 Task: Find a house in Srivardhan, India for 4 guests from 10th to 16th September, with a price range of ₹10,000 to ₹14,000, 4 bedrooms, and amenities including WiFi, free parking, and TV.
Action: Mouse pressed left at (445, 103)
Screenshot: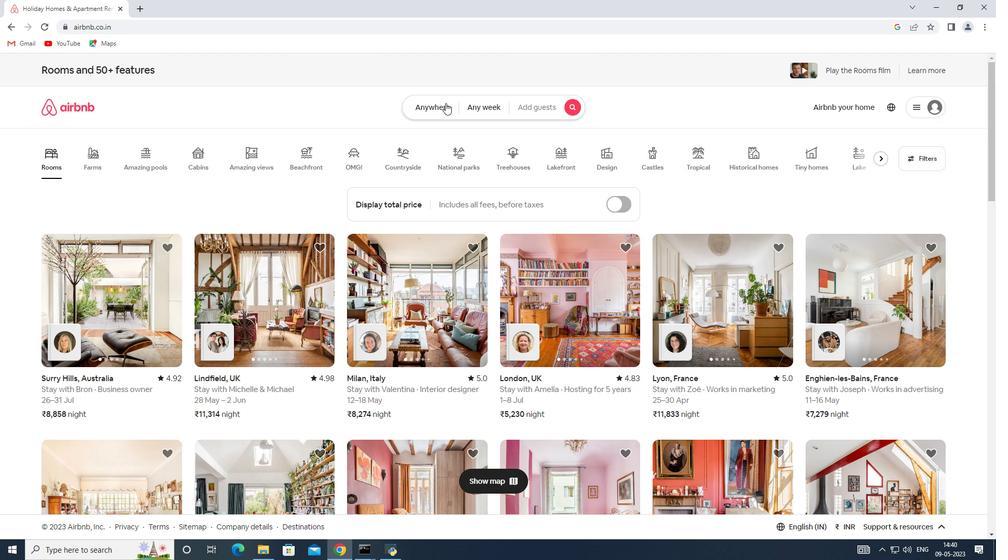 
Action: Mouse moved to (337, 148)
Screenshot: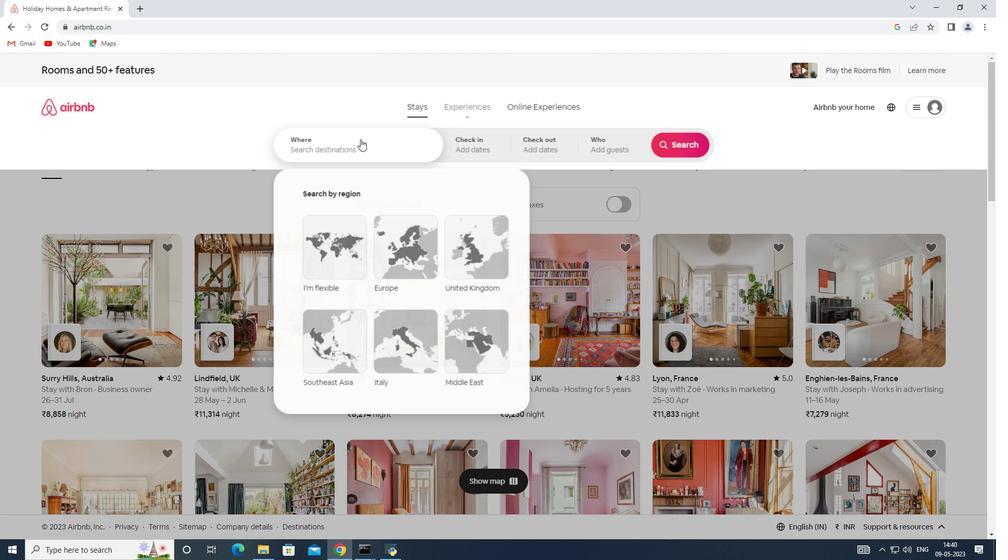 
Action: Mouse pressed left at (337, 148)
Screenshot: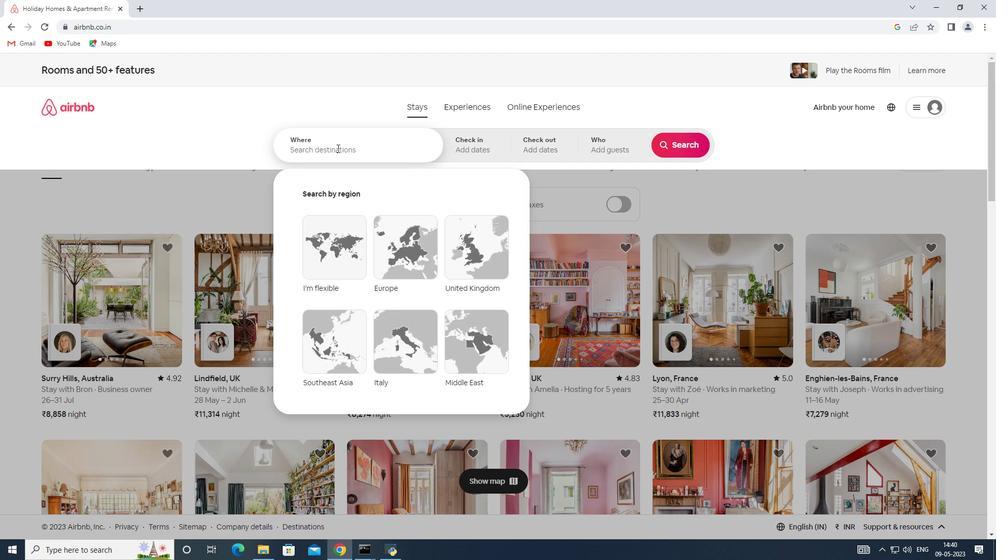 
Action: Key pressed <Key.shift><Key.shift><Key.shift><Key.shift><Key.shift><Key.shift><Key.shift><Key.shift><Key.shift><Key.shift><Key.shift><Key.shift><Key.shift><Key.shift><Key.shift><Key.shift><Key.shift><Key.shift><Key.shift><Key.shift>Srivardhan,<Key.shift>India
Screenshot: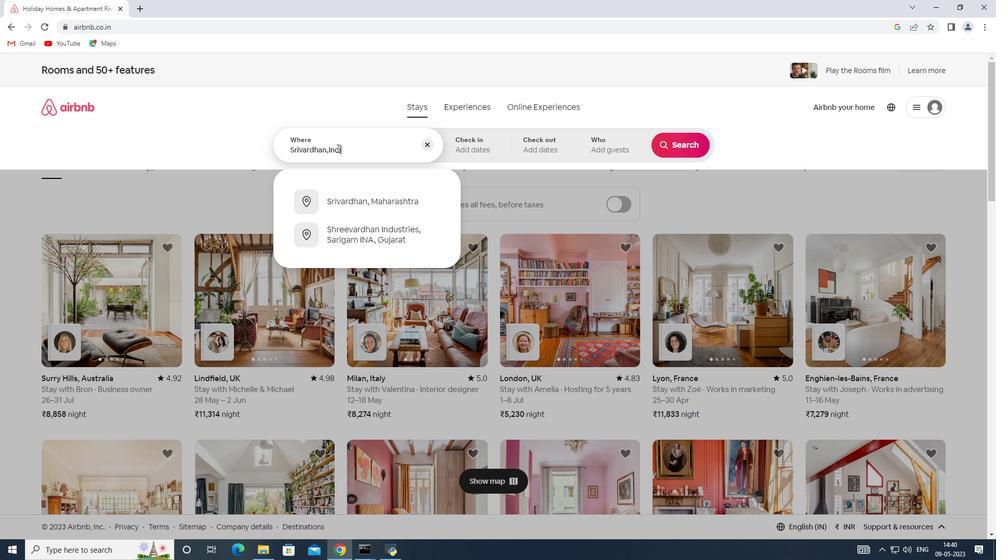 
Action: Mouse moved to (482, 151)
Screenshot: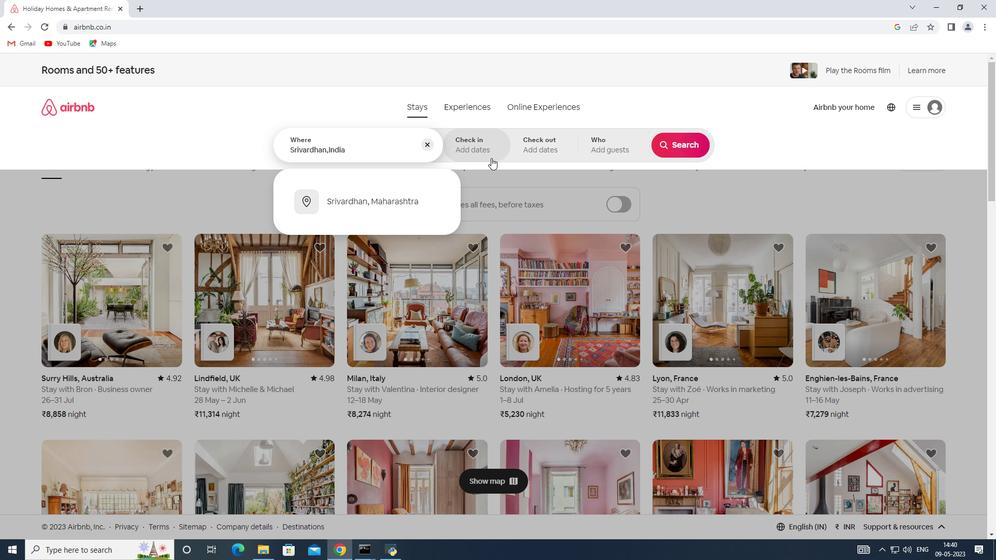 
Action: Mouse pressed left at (482, 151)
Screenshot: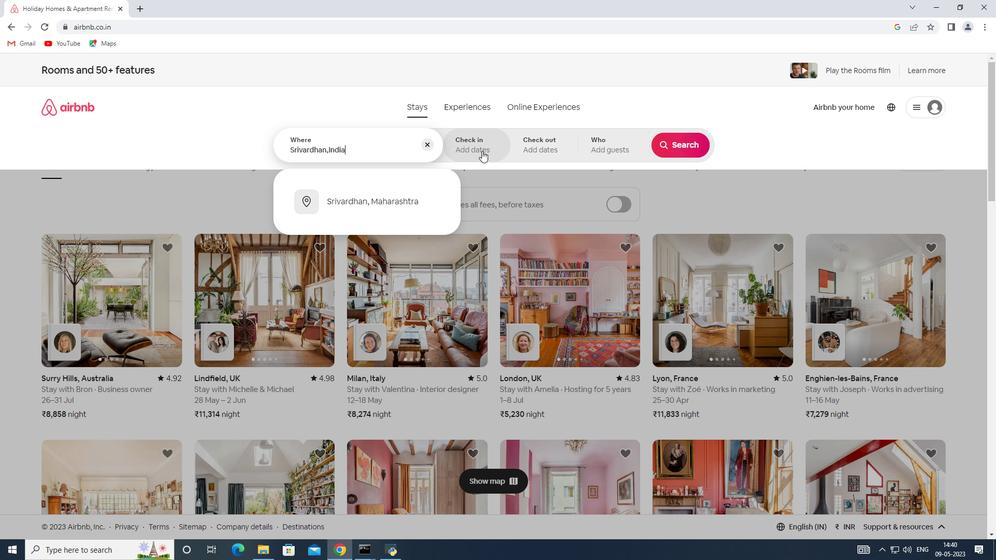 
Action: Mouse moved to (676, 227)
Screenshot: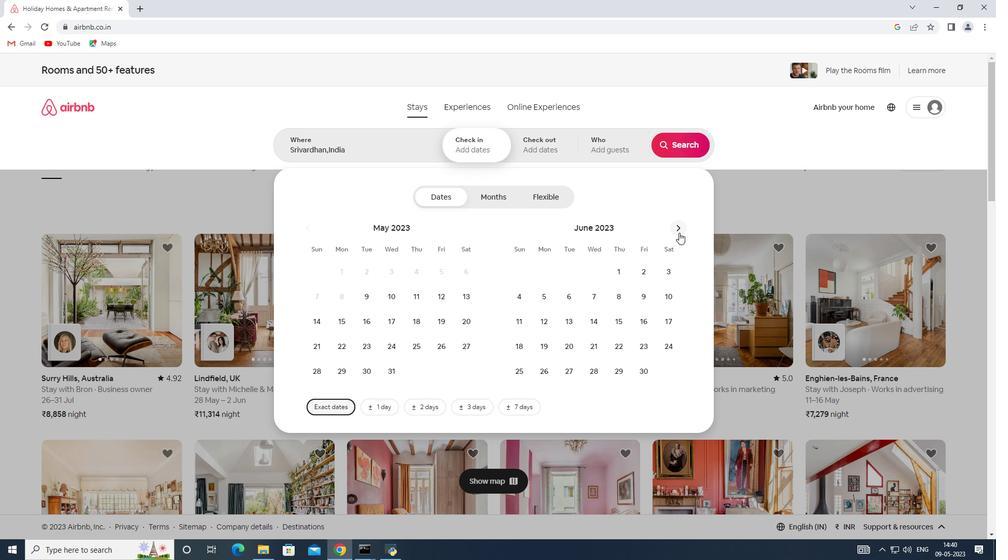 
Action: Mouse pressed left at (676, 227)
Screenshot: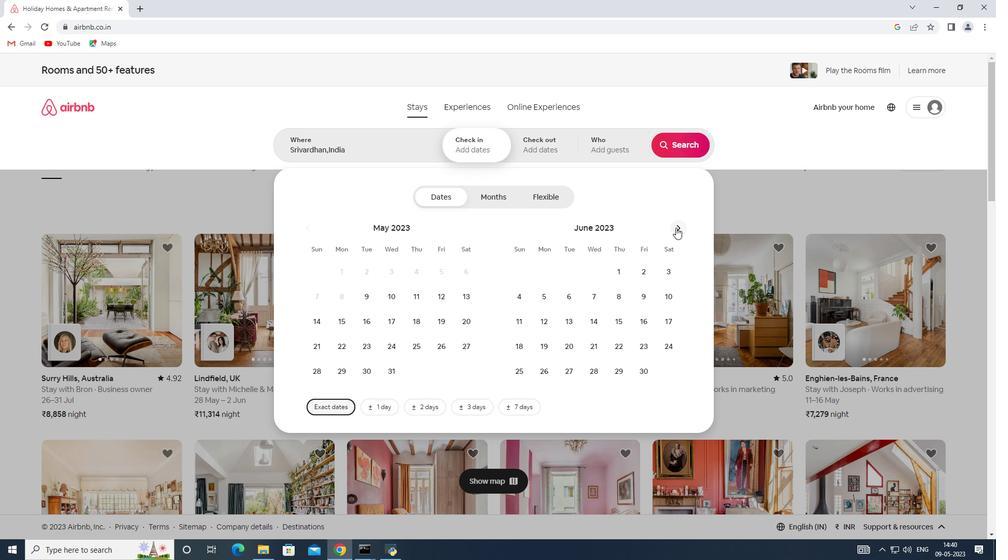 
Action: Mouse pressed left at (676, 227)
Screenshot: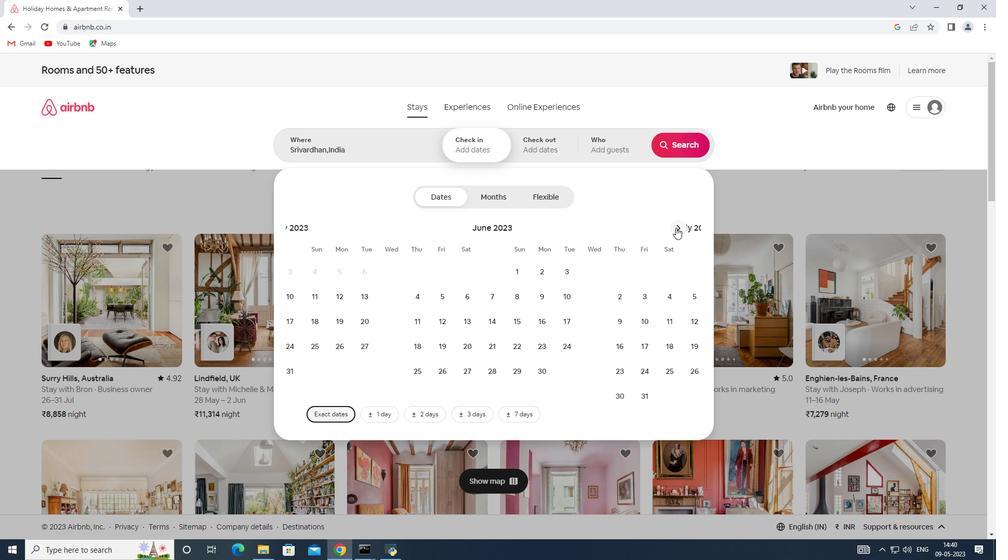 
Action: Mouse pressed left at (676, 227)
Screenshot: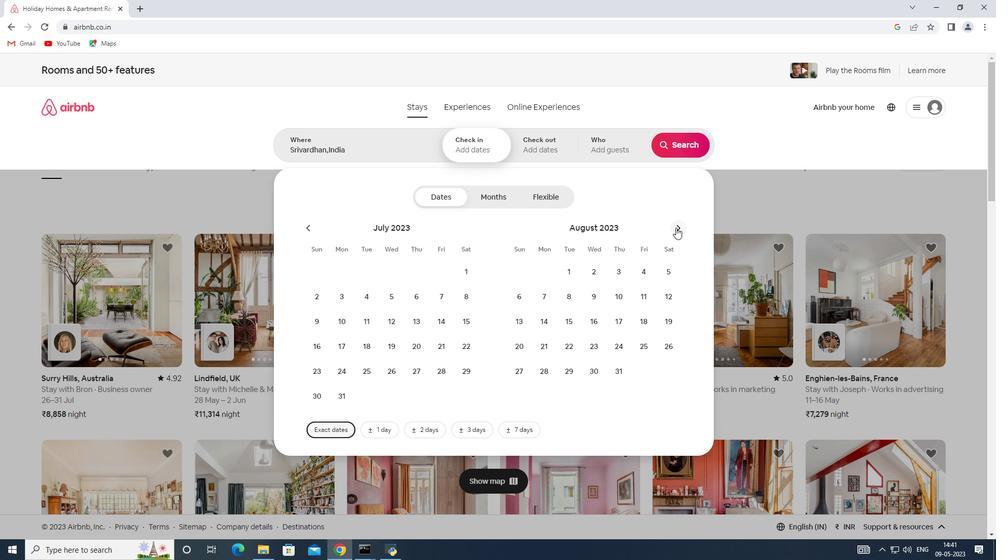 
Action: Mouse moved to (524, 322)
Screenshot: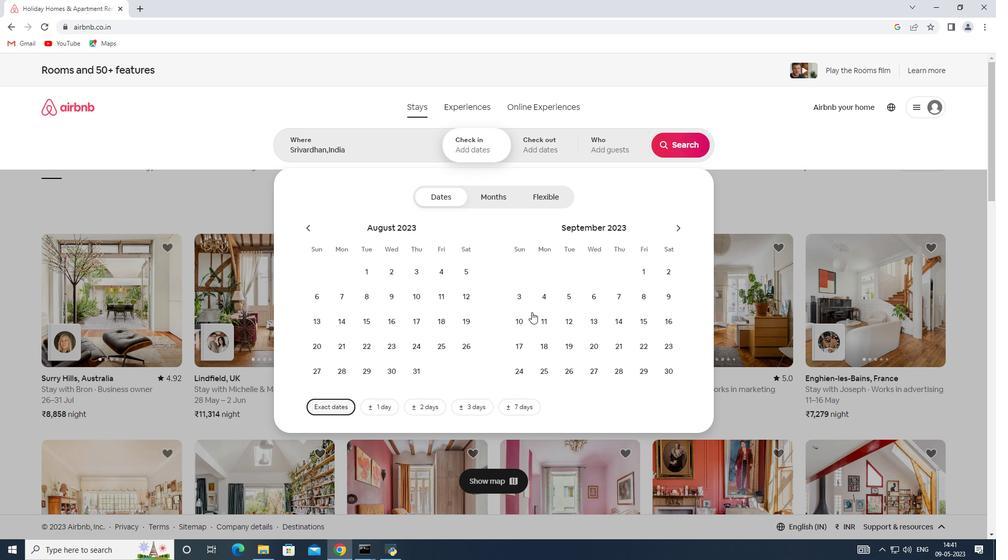 
Action: Mouse pressed left at (524, 322)
Screenshot: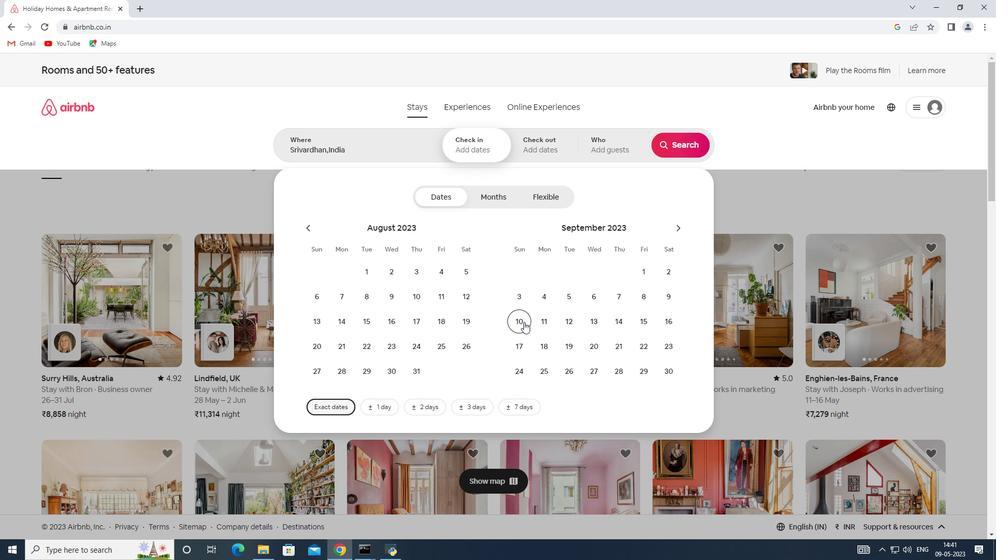 
Action: Mouse moved to (673, 321)
Screenshot: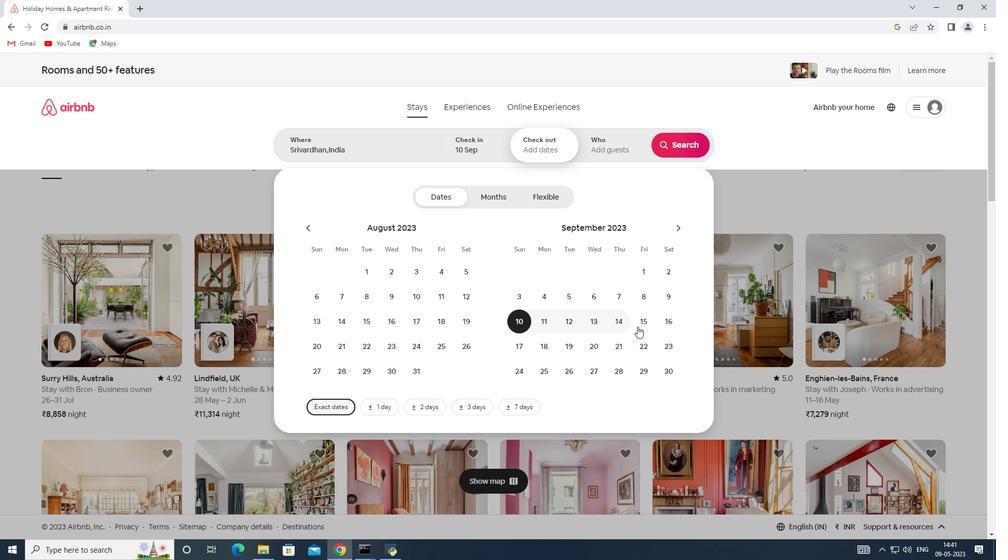 
Action: Mouse pressed left at (673, 321)
Screenshot: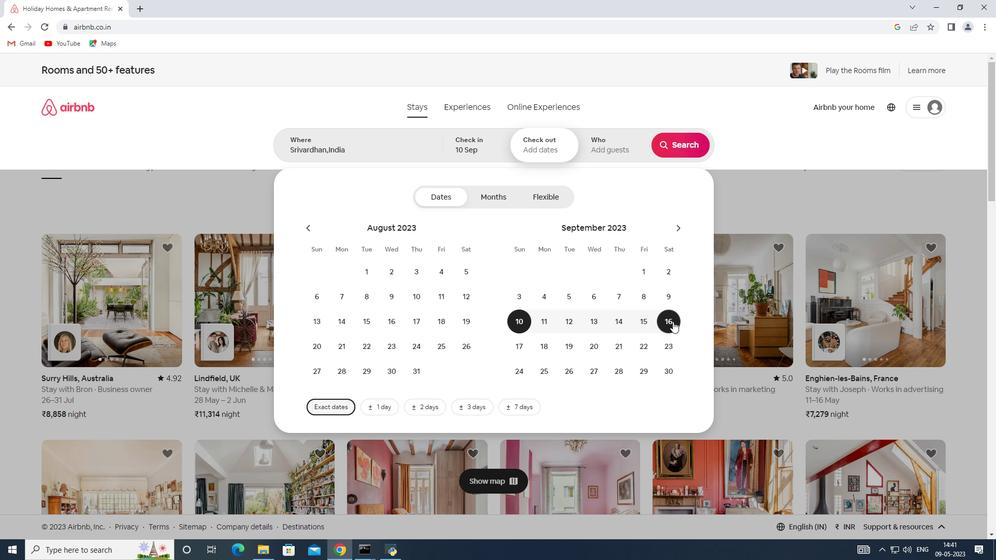 
Action: Mouse moved to (627, 154)
Screenshot: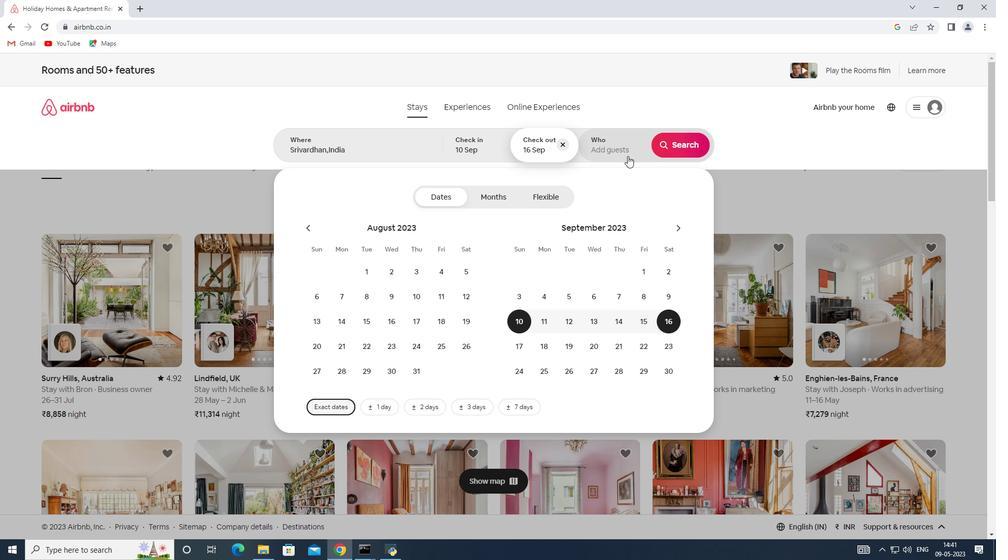 
Action: Mouse pressed left at (627, 154)
Screenshot: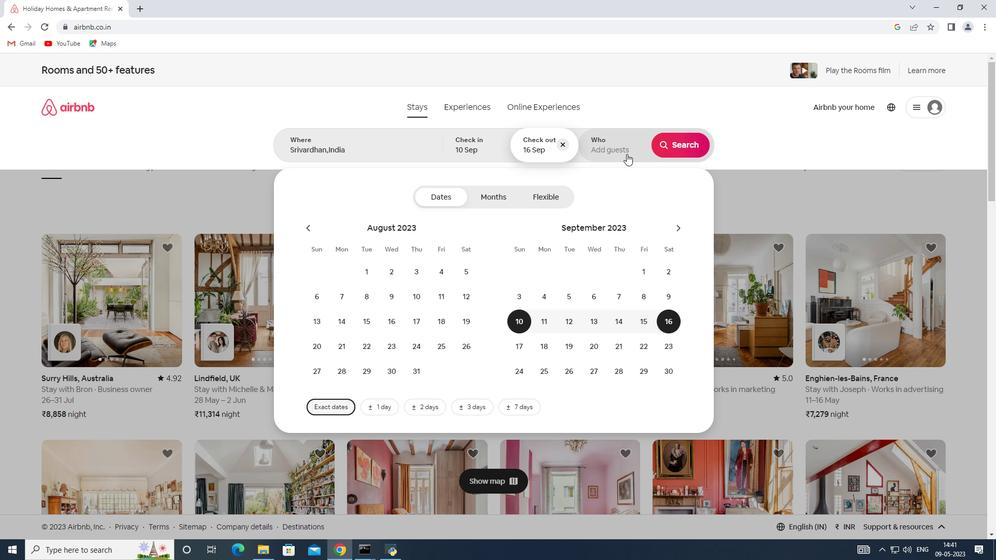 
Action: Mouse moved to (687, 202)
Screenshot: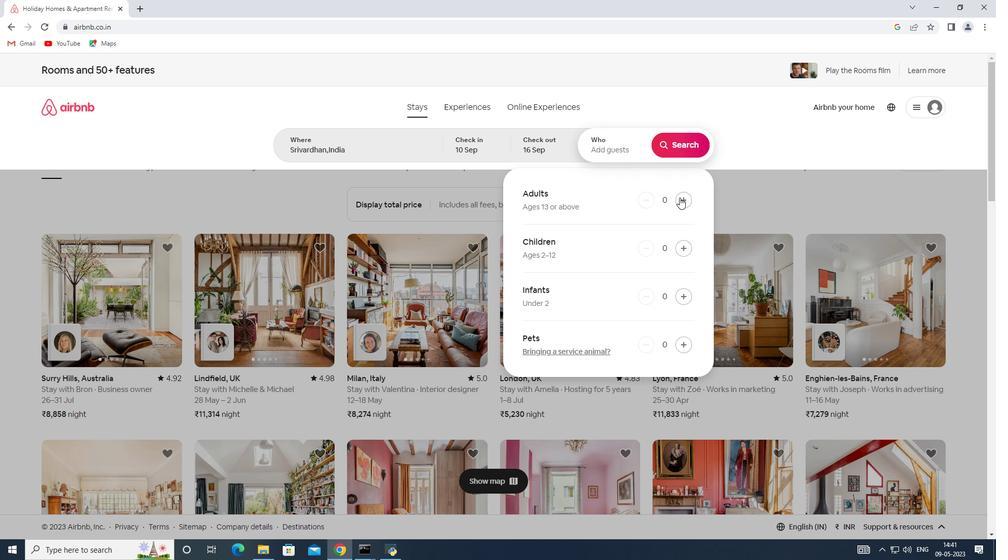 
Action: Mouse pressed left at (687, 202)
Screenshot: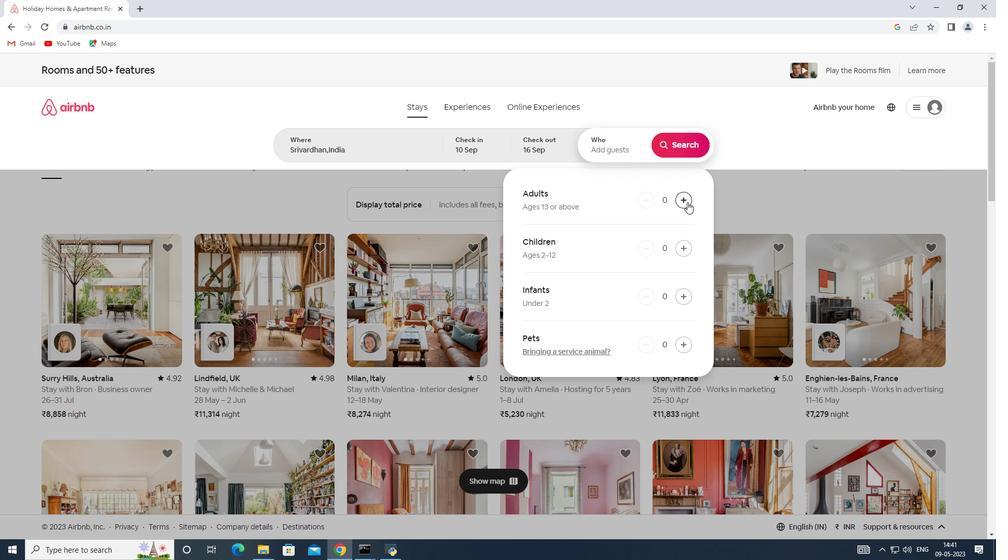 
Action: Mouse pressed left at (687, 202)
Screenshot: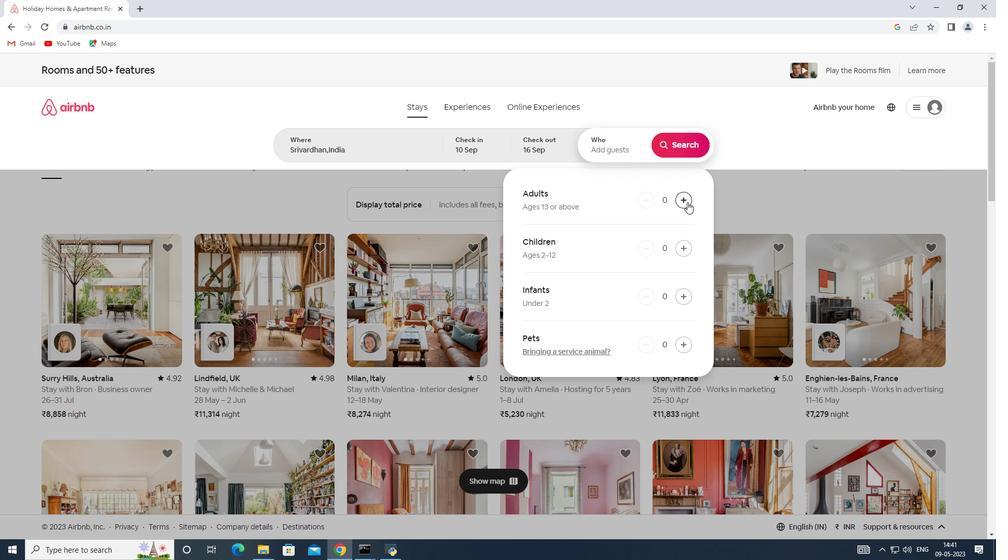 
Action: Mouse pressed left at (687, 202)
Screenshot: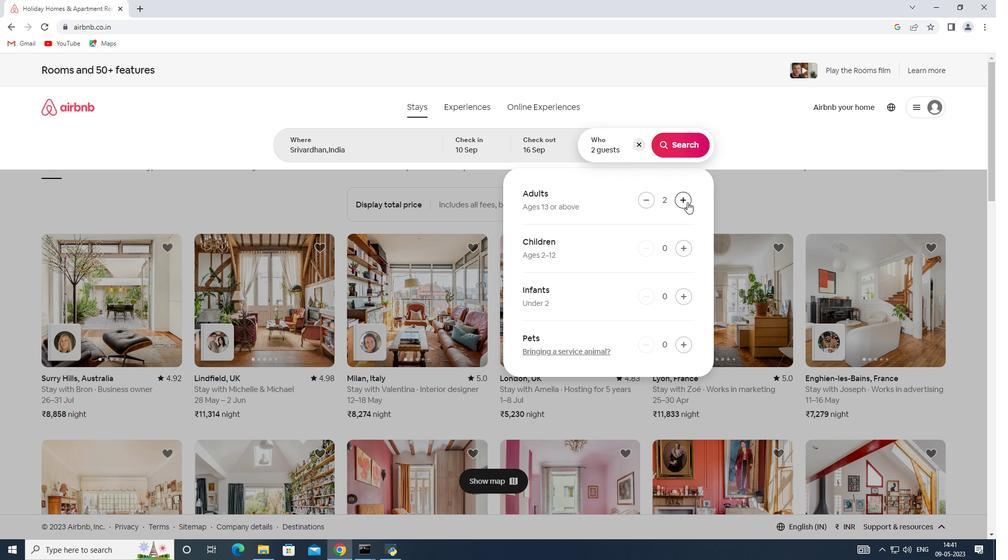 
Action: Mouse pressed left at (687, 202)
Screenshot: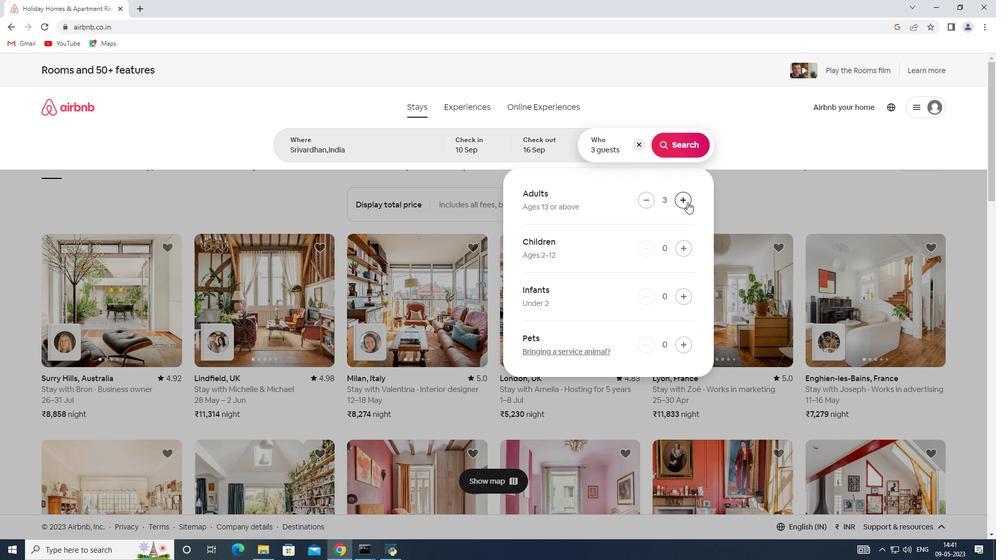 
Action: Mouse moved to (686, 144)
Screenshot: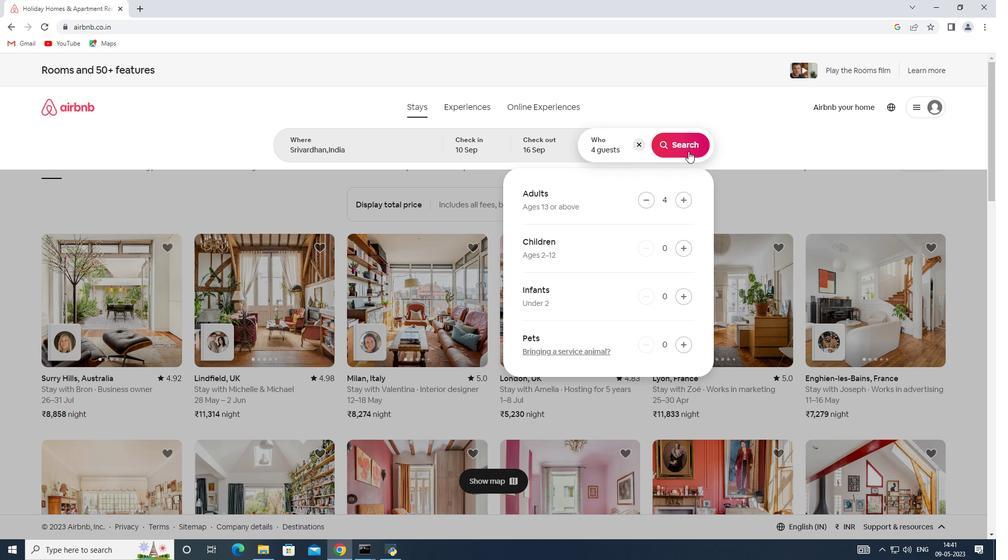 
Action: Mouse pressed left at (686, 144)
Screenshot: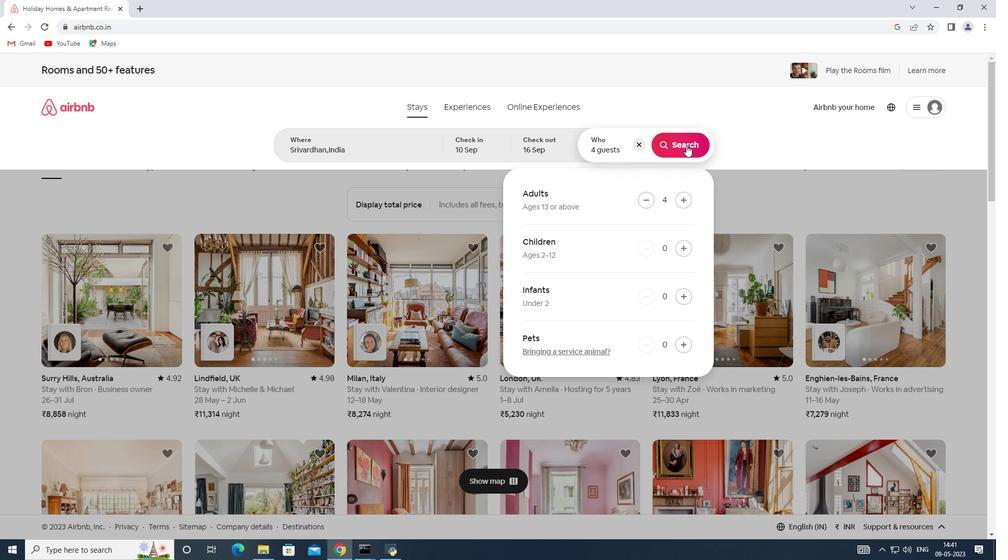 
Action: Mouse moved to (958, 124)
Screenshot: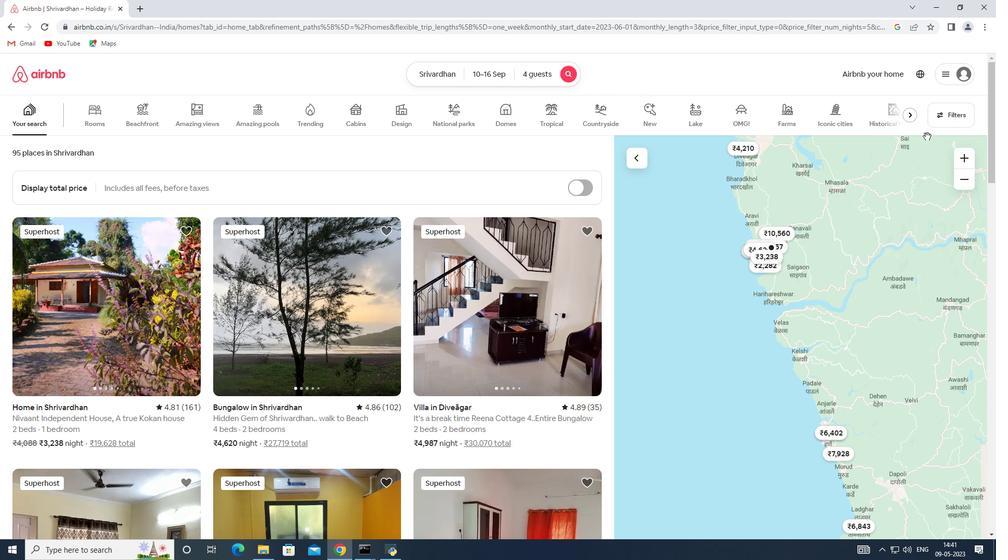 
Action: Mouse pressed left at (958, 124)
Screenshot: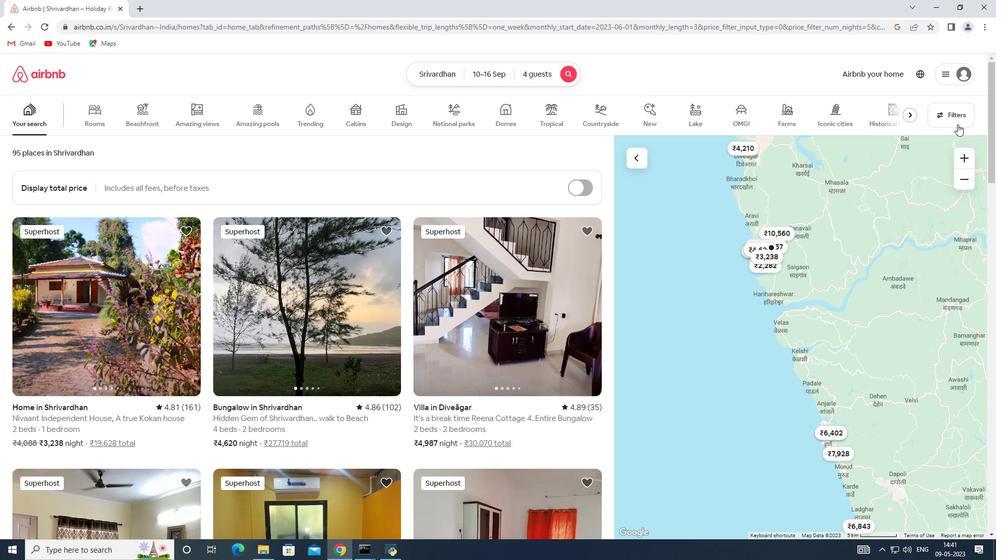 
Action: Mouse moved to (368, 370)
Screenshot: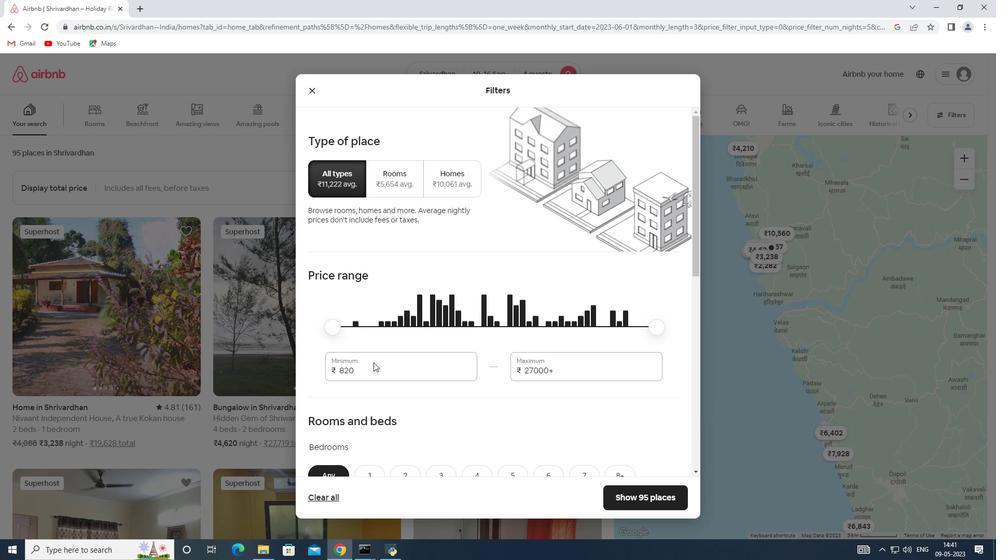 
Action: Mouse pressed left at (368, 370)
Screenshot: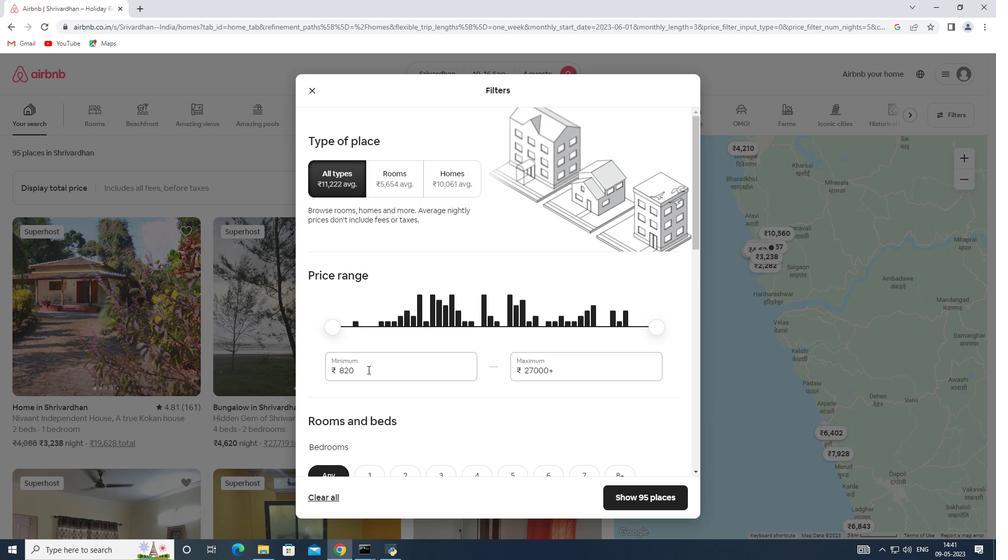 
Action: Mouse moved to (327, 371)
Screenshot: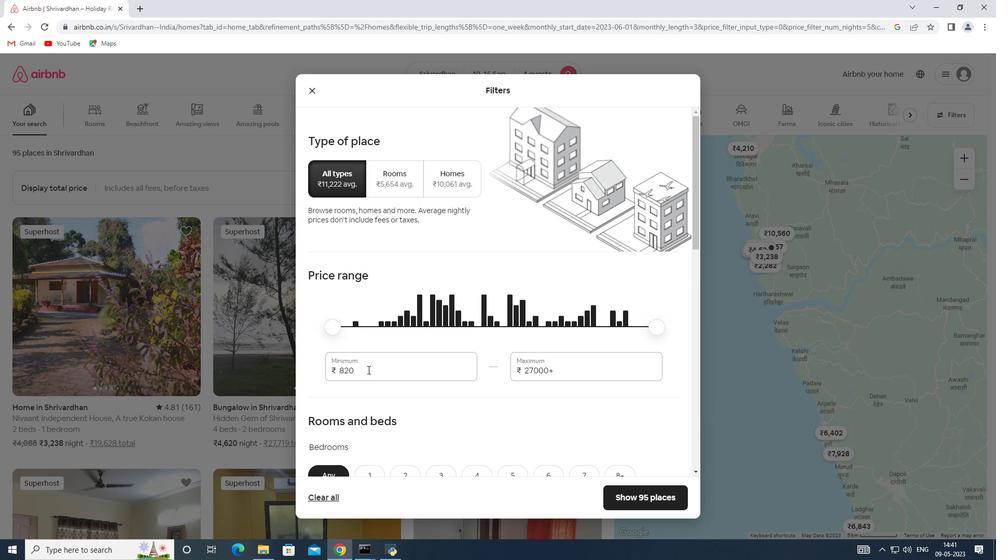 
Action: Key pressed 10000
Screenshot: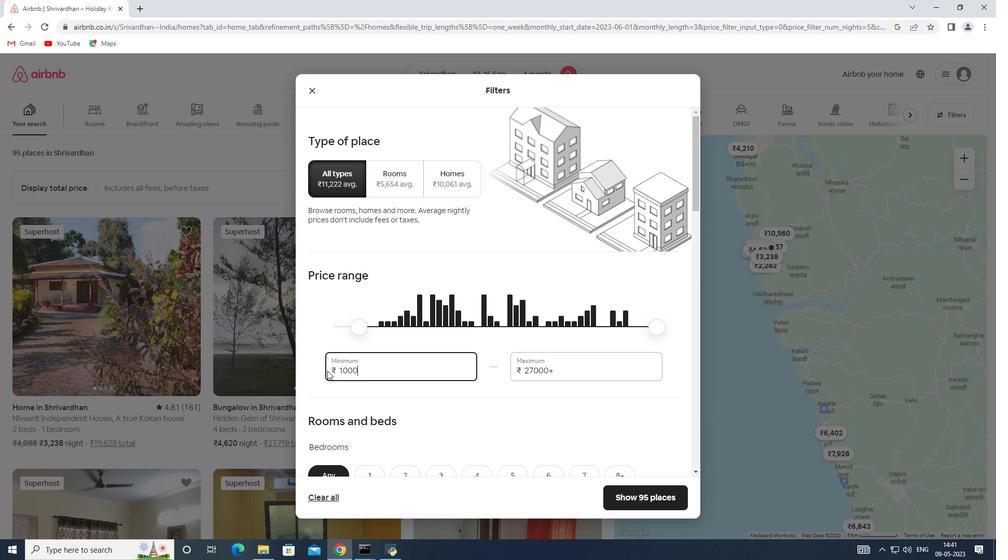 
Action: Mouse moved to (559, 366)
Screenshot: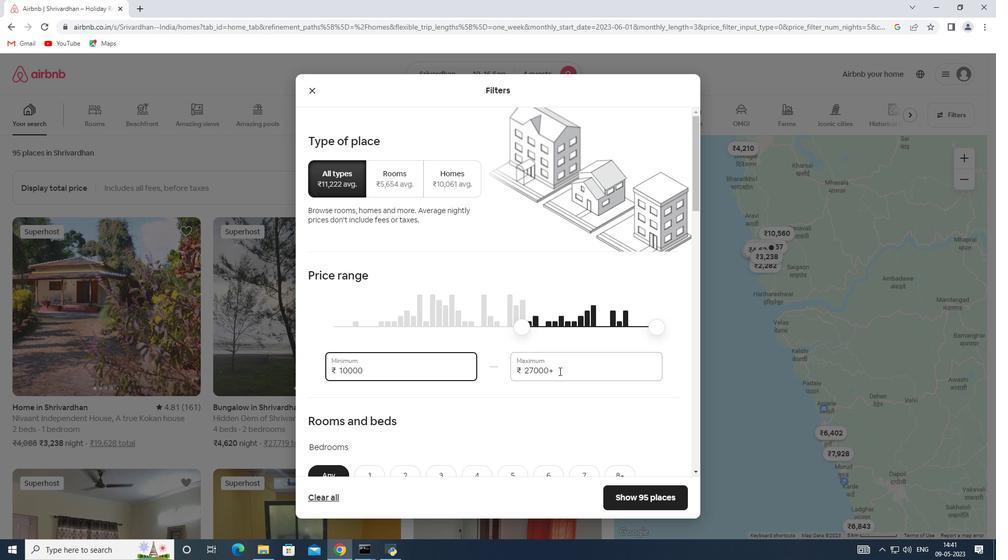 
Action: Mouse pressed left at (559, 366)
Screenshot: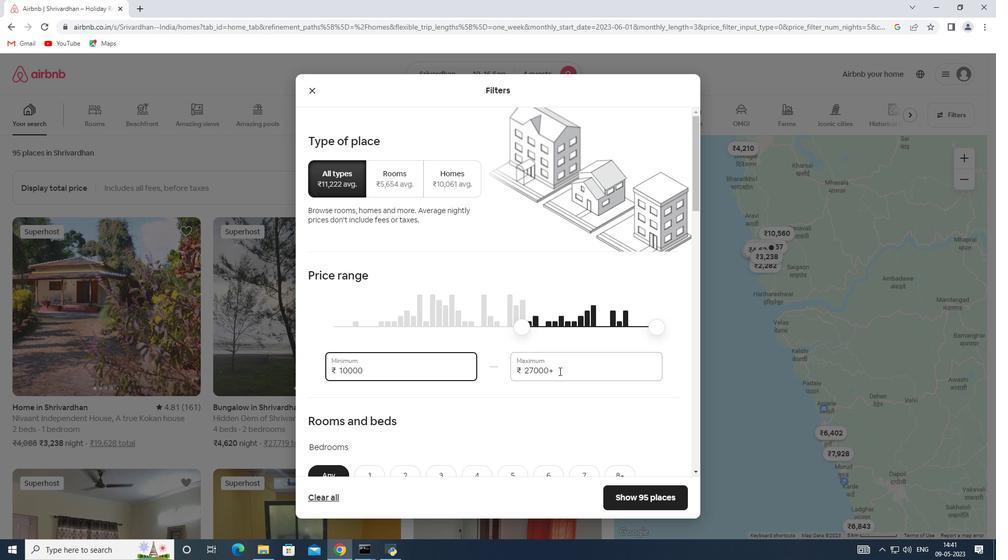 
Action: Mouse moved to (480, 367)
Screenshot: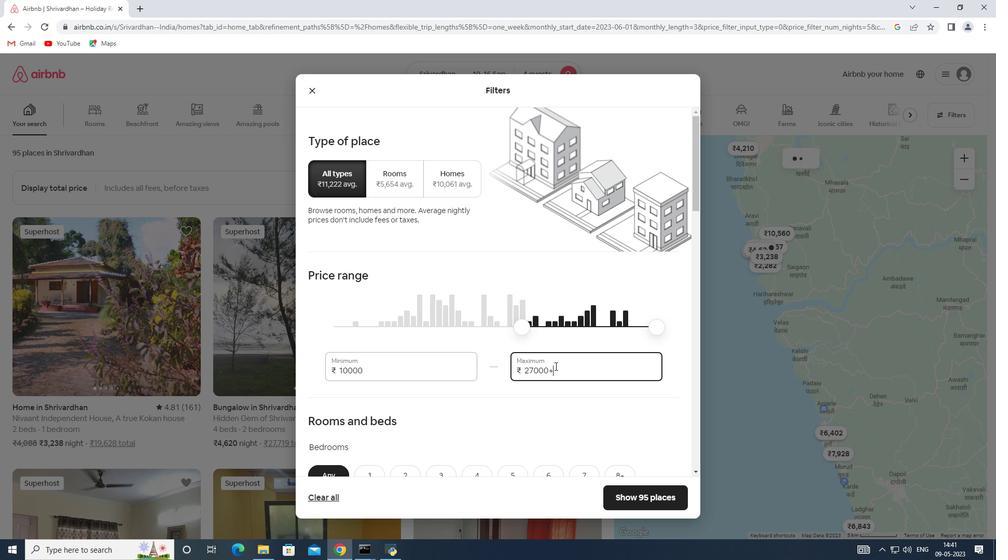 
Action: Key pressed 14000
Screenshot: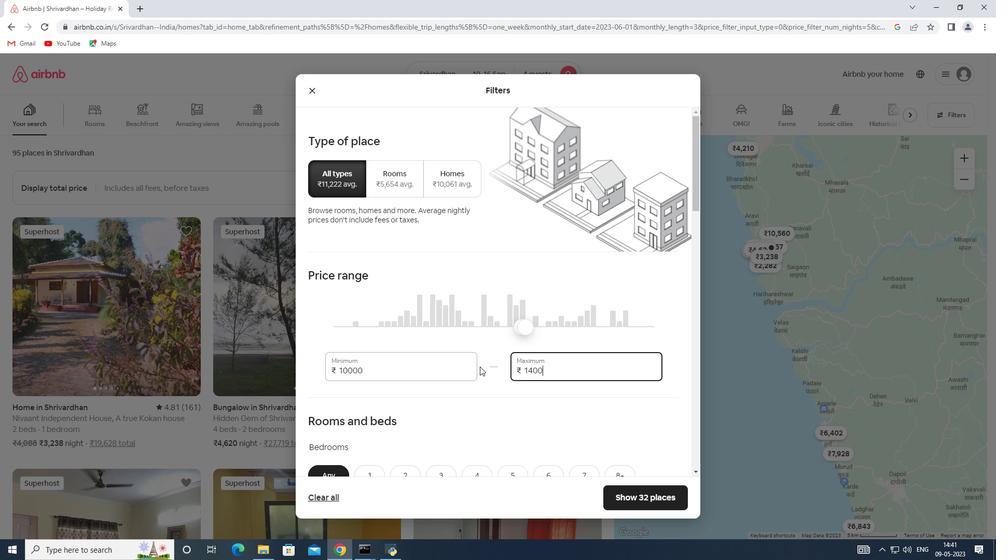 
Action: Mouse moved to (479, 367)
Screenshot: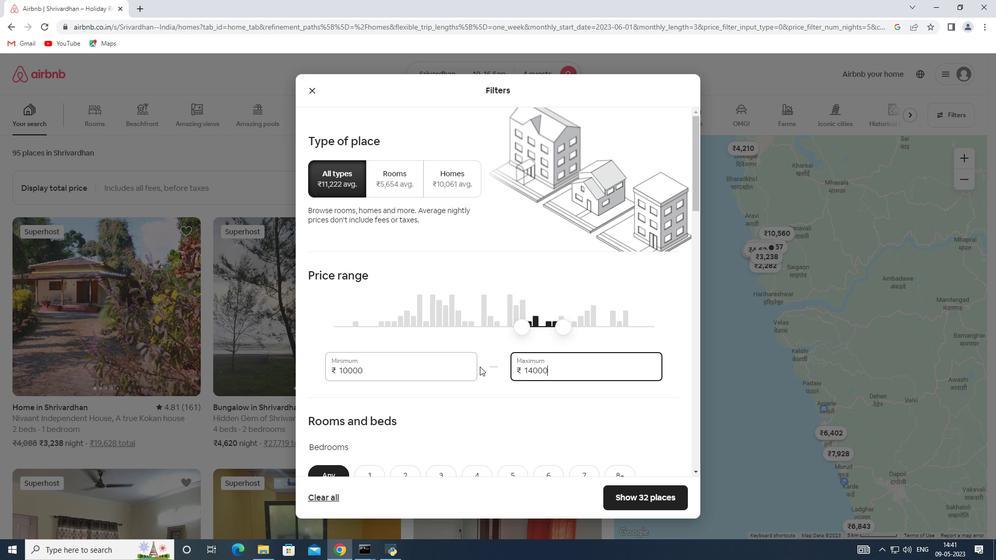 
Action: Mouse scrolled (479, 366) with delta (0, 0)
Screenshot: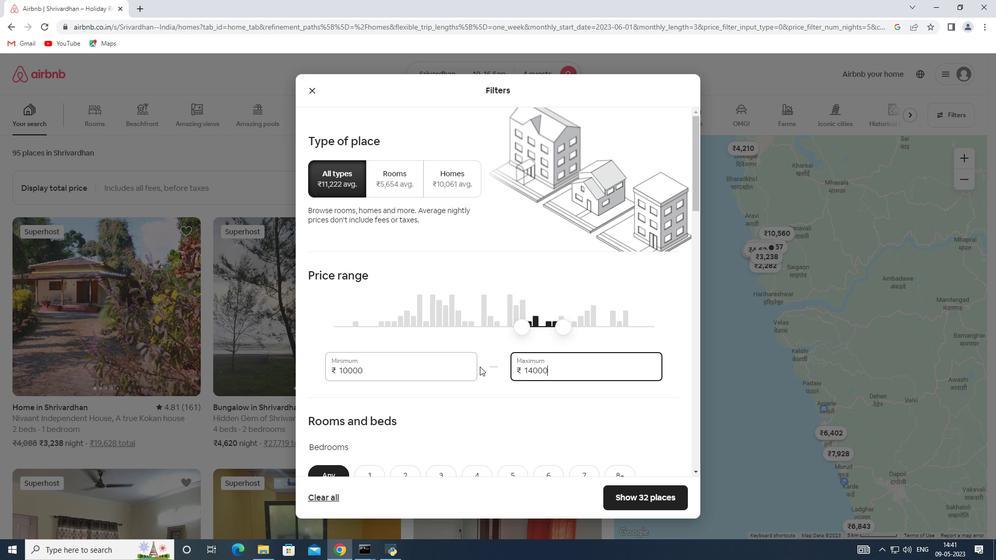 
Action: Mouse moved to (479, 367)
Screenshot: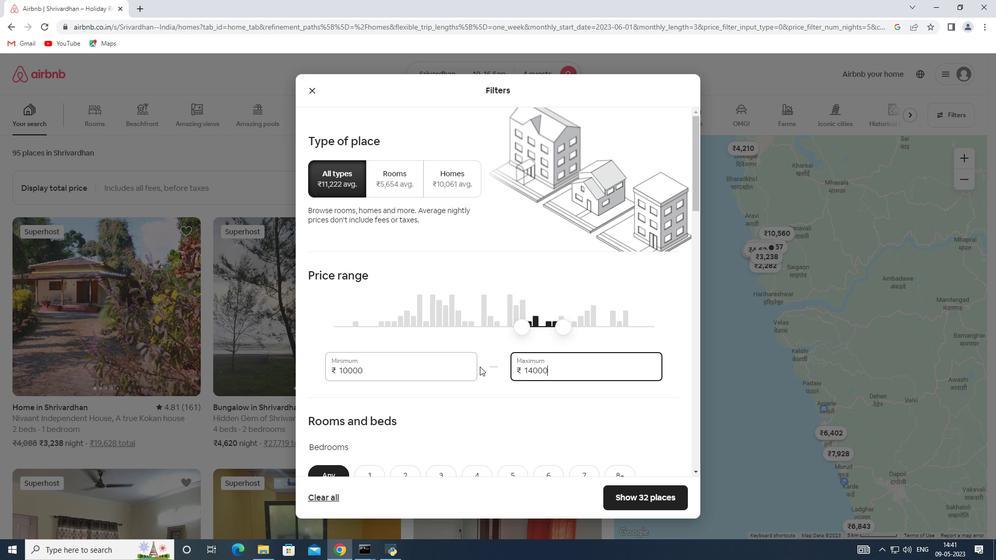 
Action: Mouse scrolled (479, 366) with delta (0, 0)
Screenshot: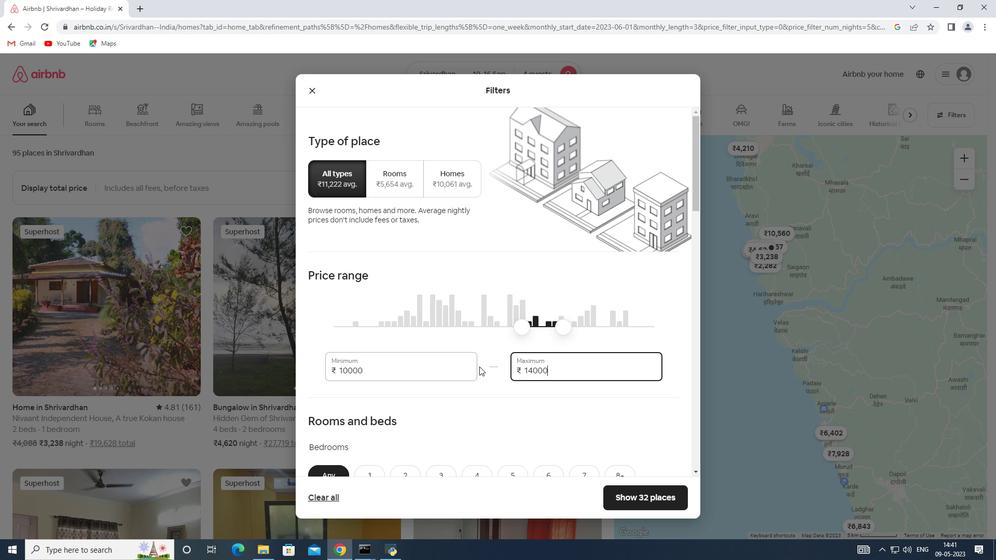 
Action: Mouse moved to (487, 362)
Screenshot: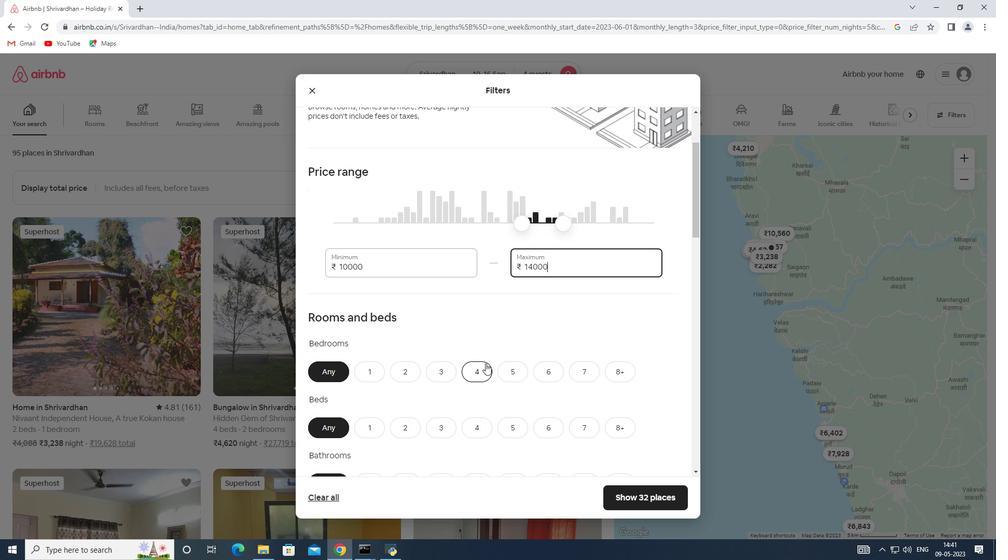 
Action: Mouse pressed left at (487, 362)
Screenshot: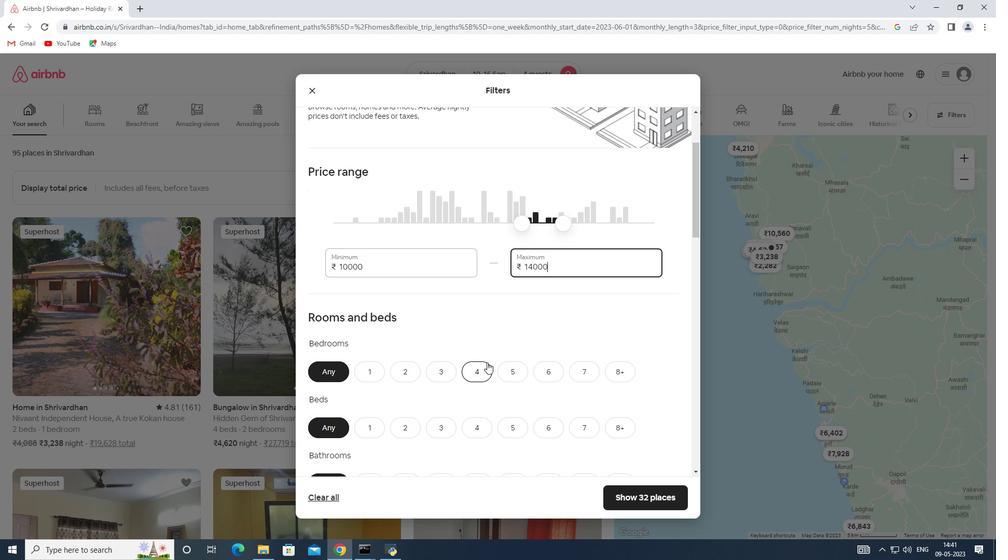 
Action: Mouse moved to (477, 411)
Screenshot: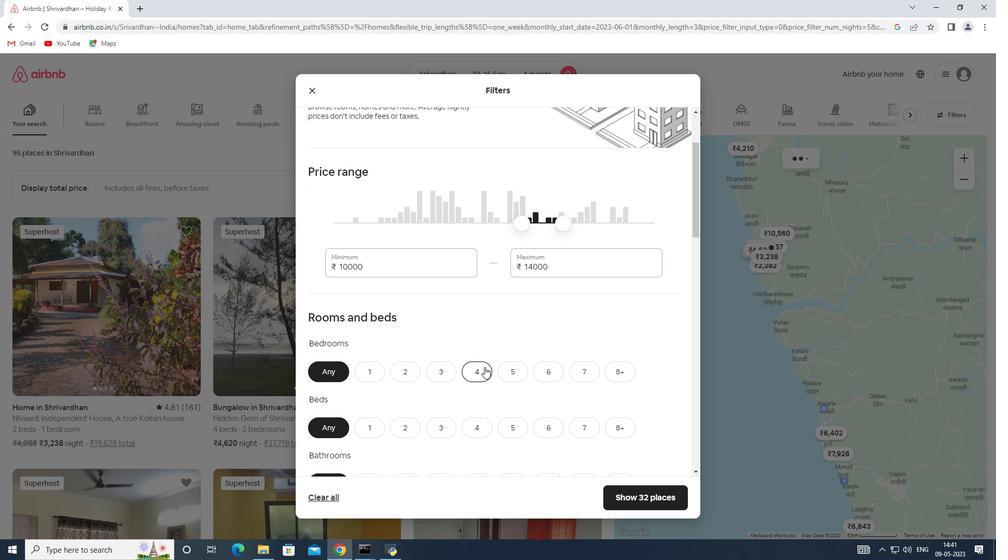 
Action: Mouse scrolled (477, 410) with delta (0, 0)
Screenshot: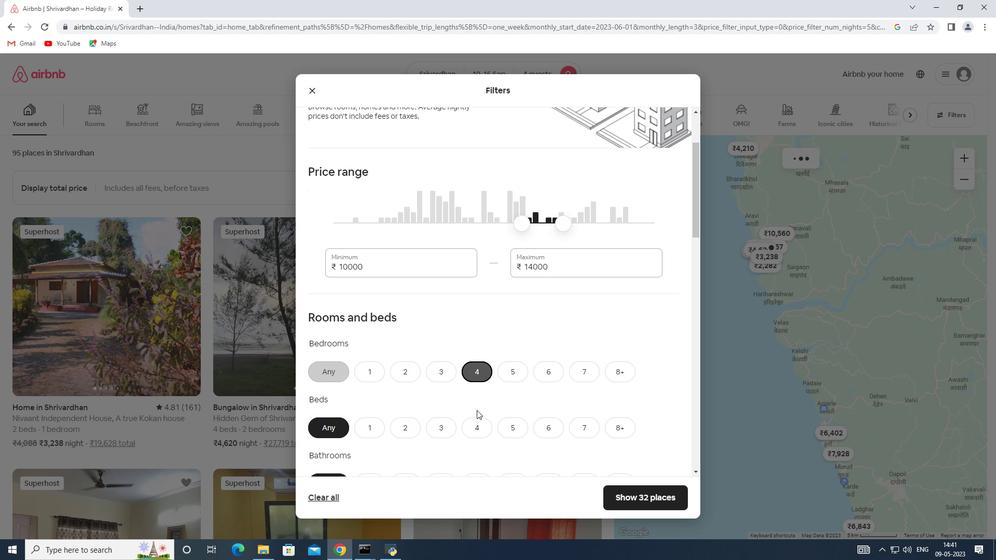 
Action: Mouse moved to (473, 371)
Screenshot: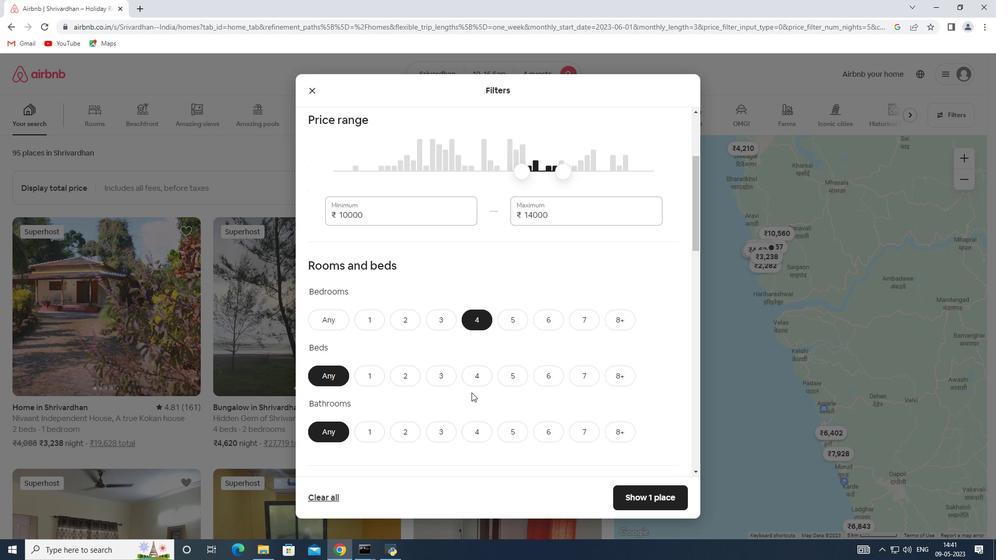
Action: Mouse pressed left at (473, 371)
Screenshot: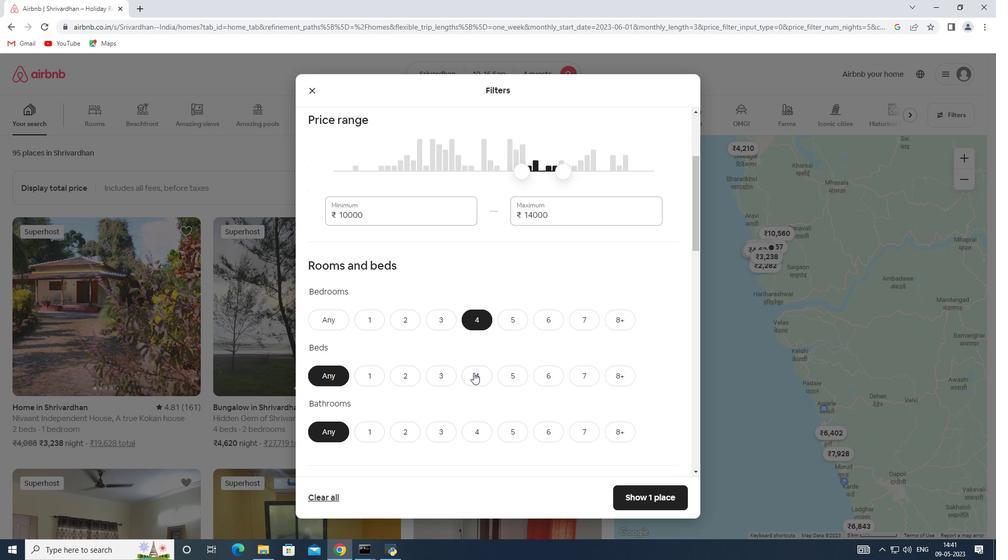 
Action: Mouse moved to (477, 429)
Screenshot: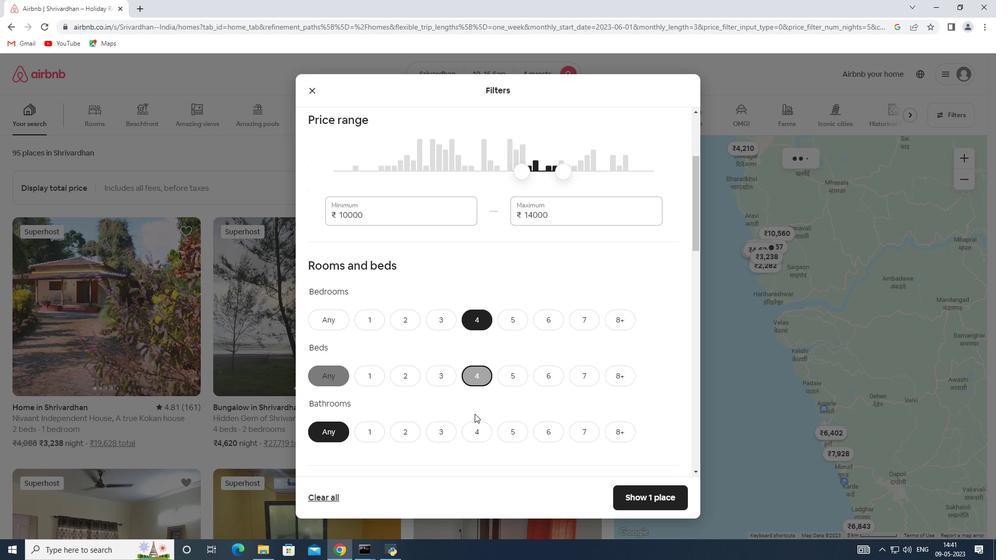 
Action: Mouse pressed left at (477, 429)
Screenshot: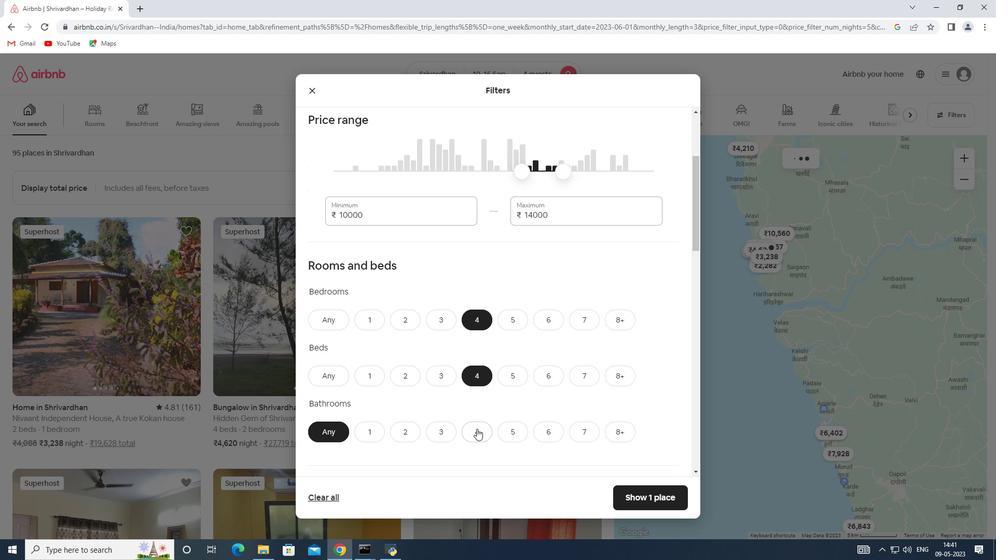 
Action: Mouse moved to (479, 382)
Screenshot: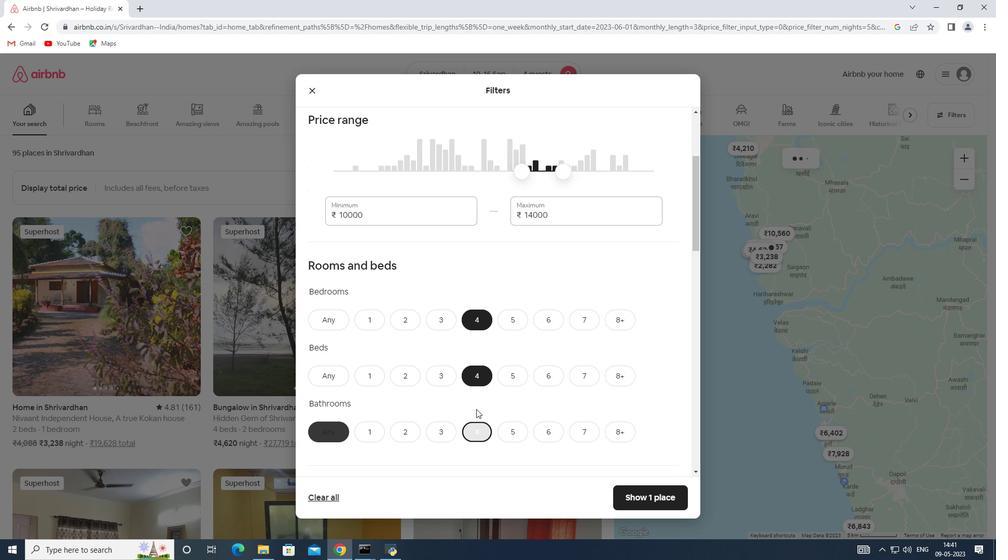 
Action: Mouse scrolled (479, 382) with delta (0, 0)
Screenshot: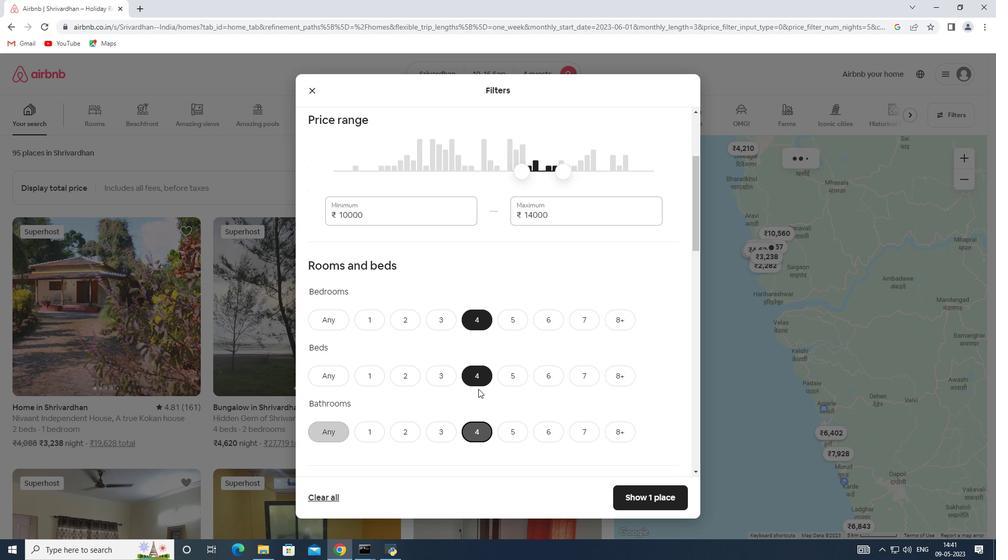 
Action: Mouse scrolled (479, 382) with delta (0, 0)
Screenshot: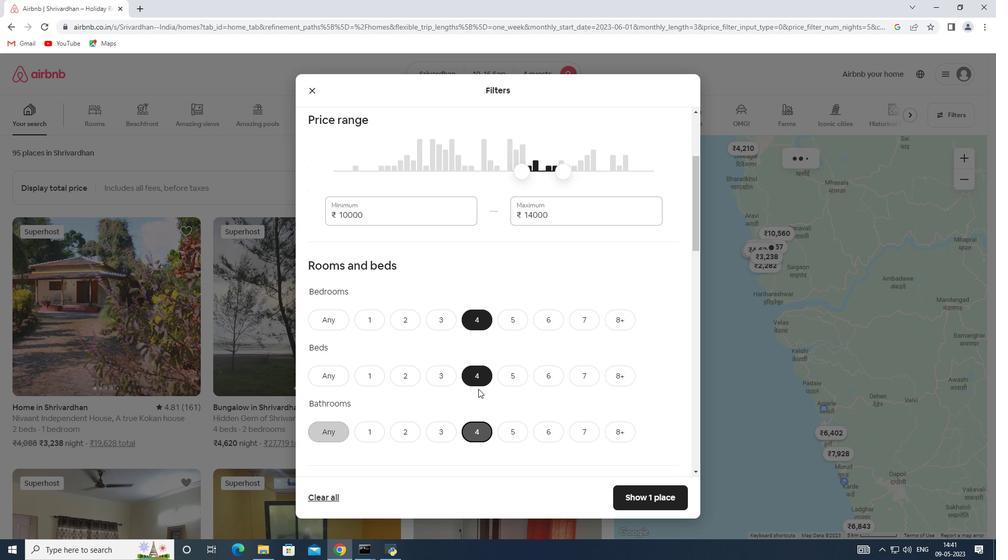 
Action: Mouse scrolled (479, 382) with delta (0, 0)
Screenshot: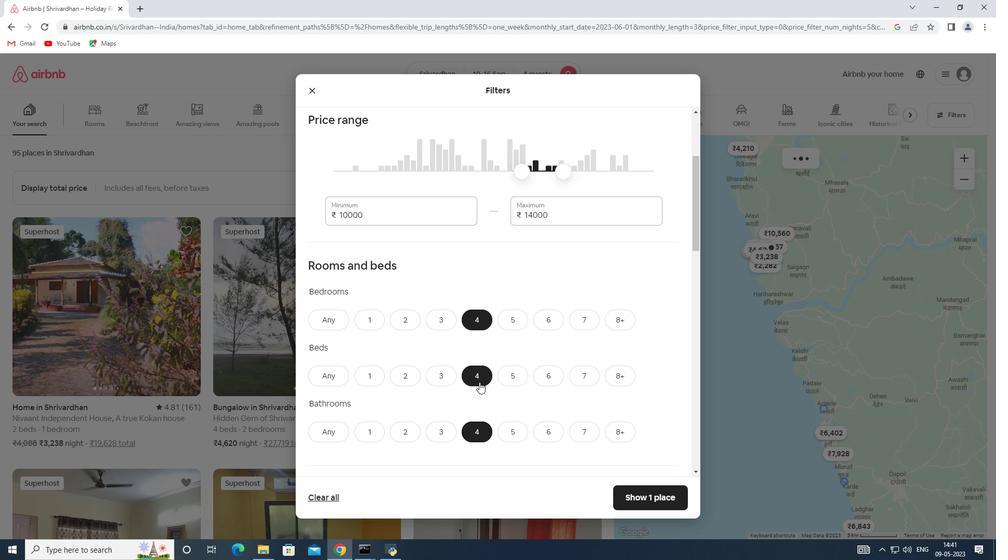 
Action: Mouse scrolled (479, 382) with delta (0, 0)
Screenshot: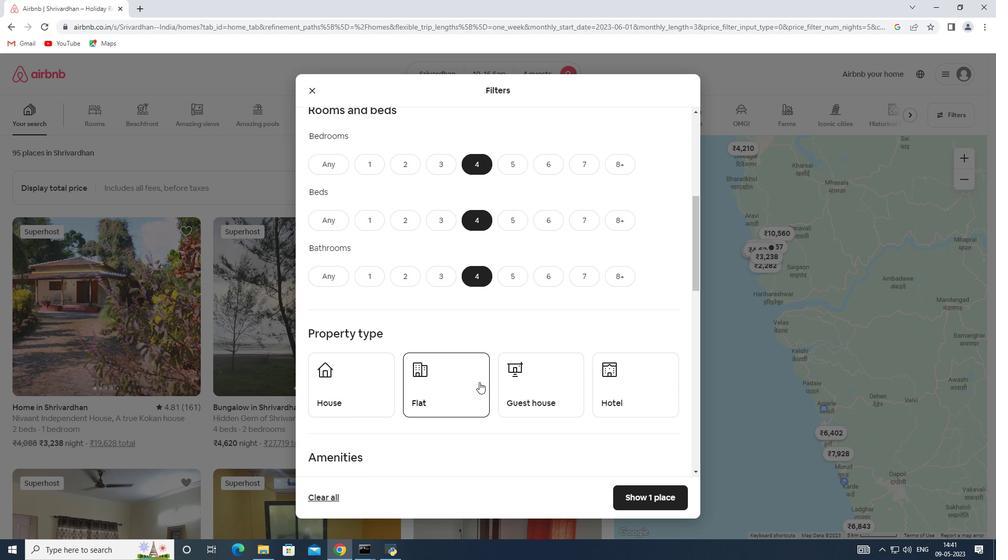 
Action: Mouse scrolled (479, 382) with delta (0, 0)
Screenshot: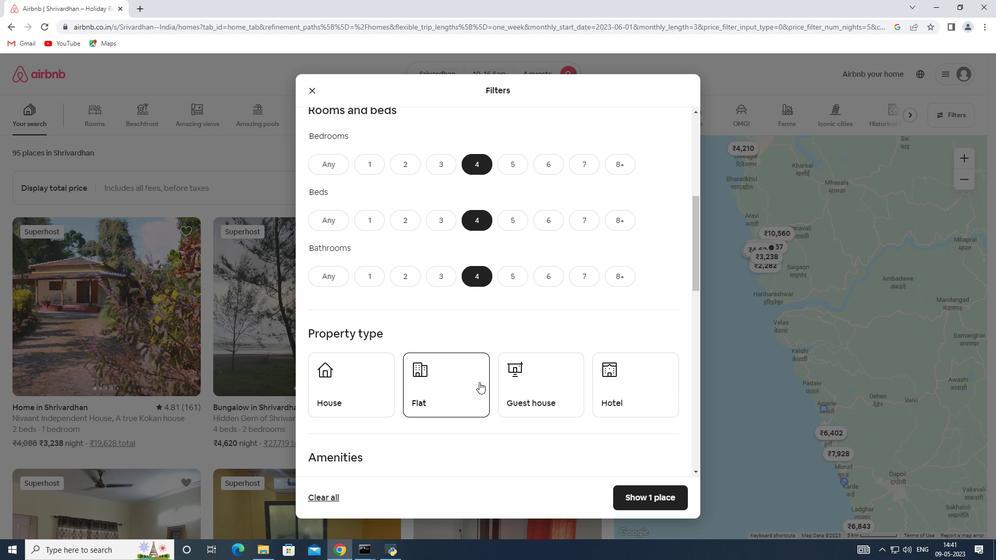 
Action: Mouse moved to (480, 378)
Screenshot: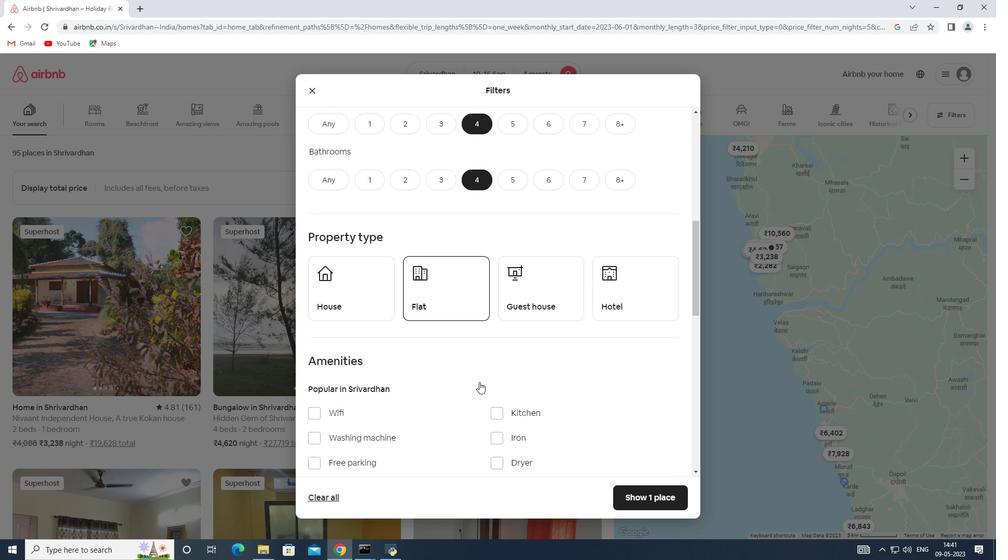 
Action: Mouse scrolled (480, 378) with delta (0, 0)
Screenshot: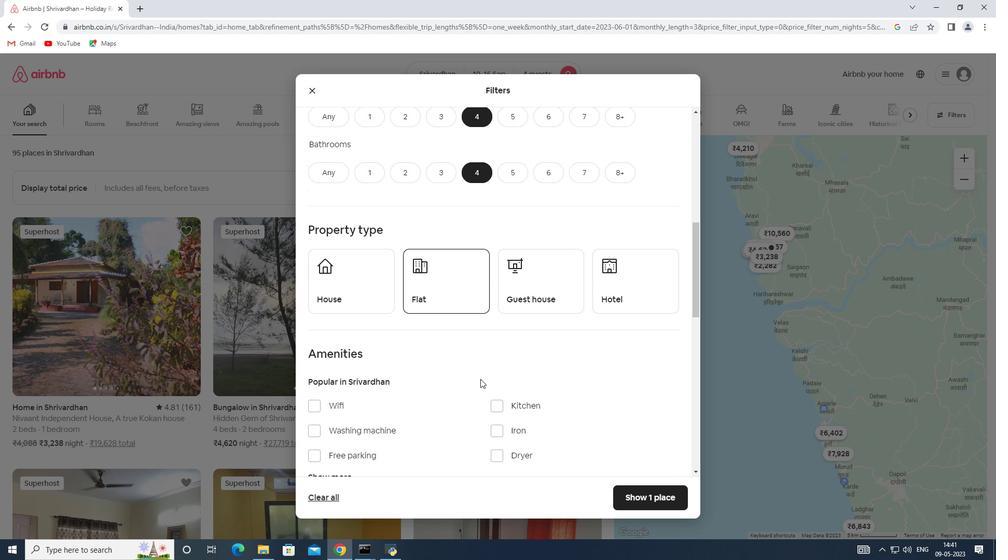 
Action: Mouse moved to (343, 235)
Screenshot: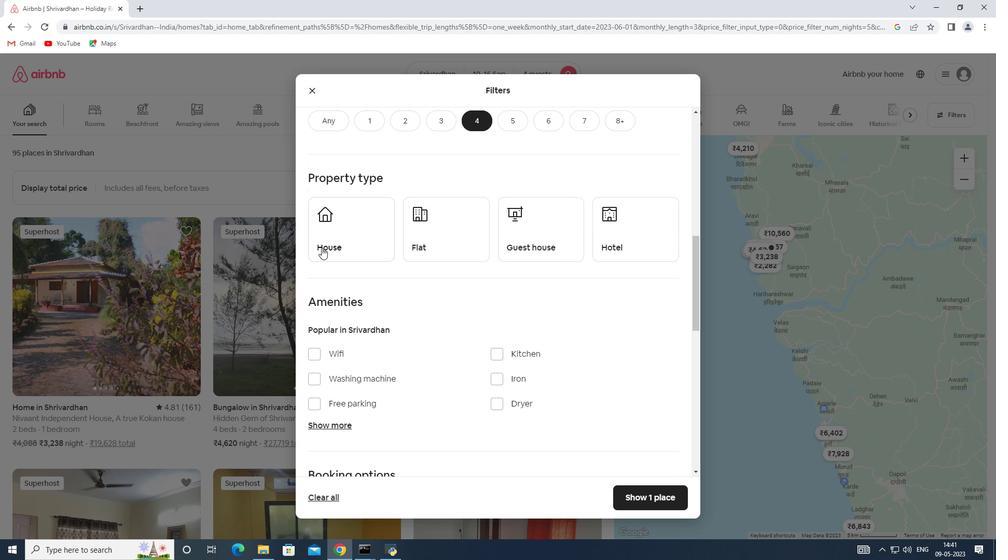 
Action: Mouse pressed left at (343, 235)
Screenshot: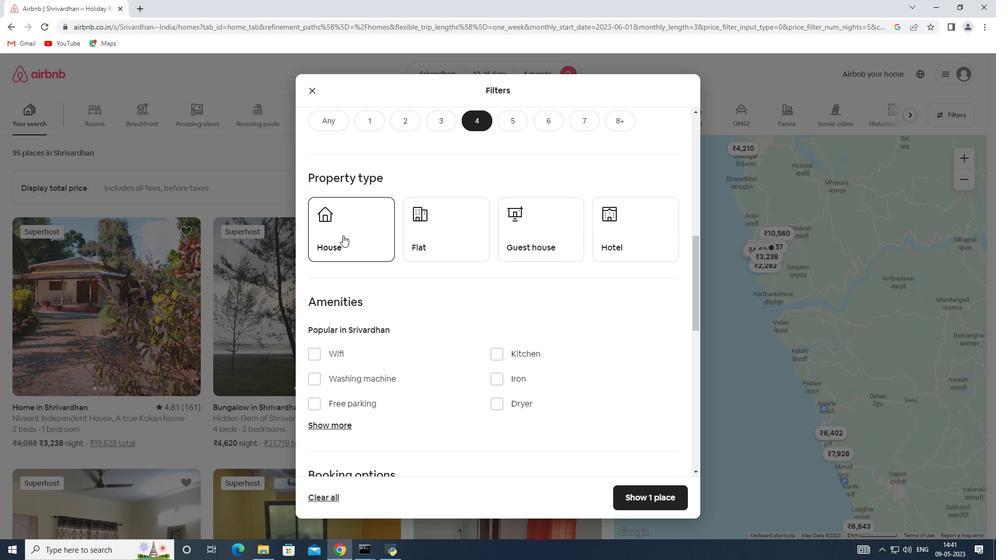 
Action: Mouse moved to (424, 232)
Screenshot: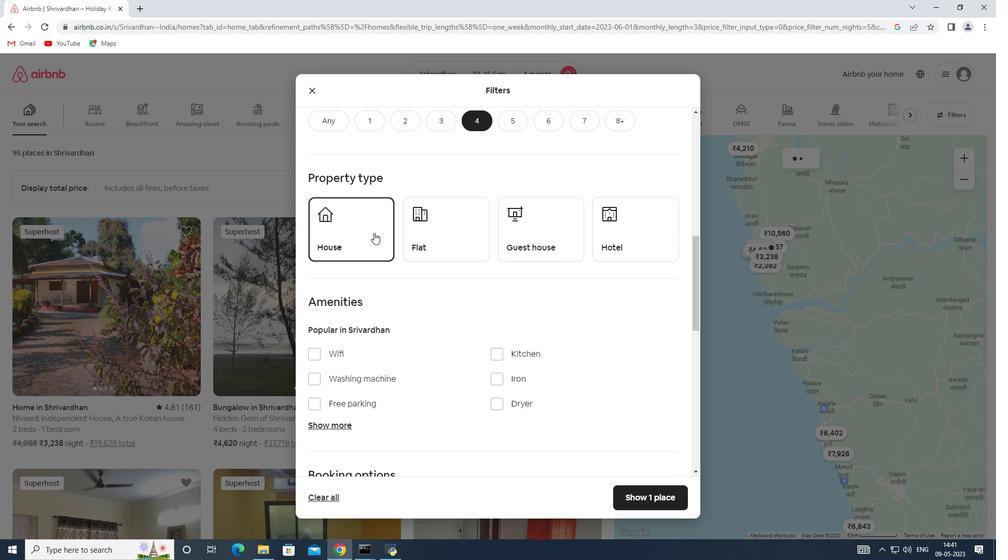 
Action: Mouse pressed left at (424, 232)
Screenshot: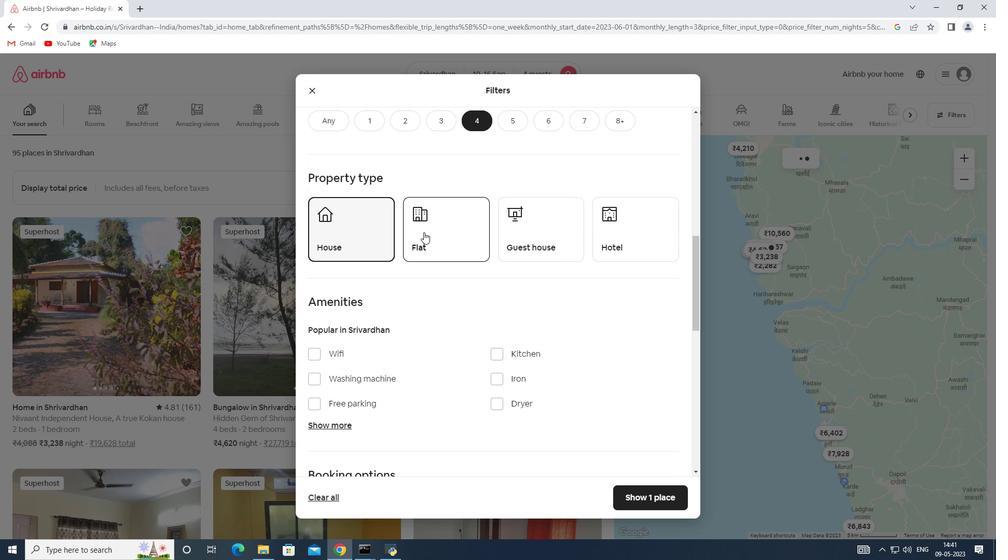 
Action: Mouse moved to (535, 239)
Screenshot: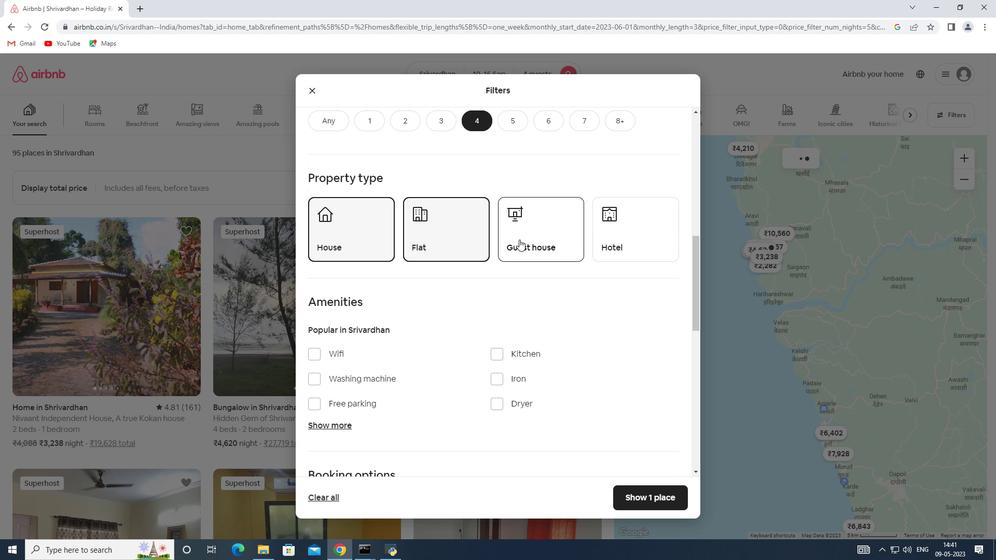 
Action: Mouse pressed left at (535, 239)
Screenshot: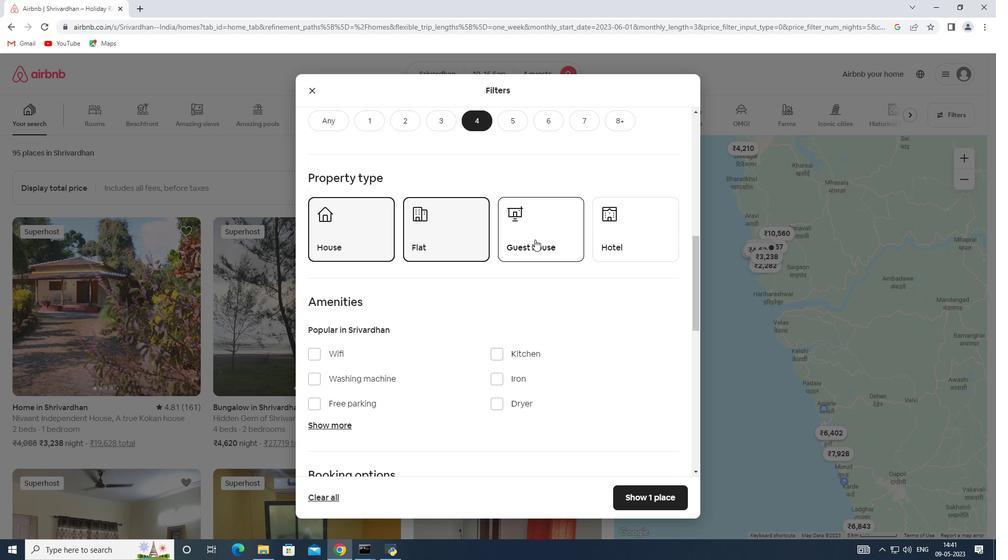 
Action: Mouse moved to (477, 280)
Screenshot: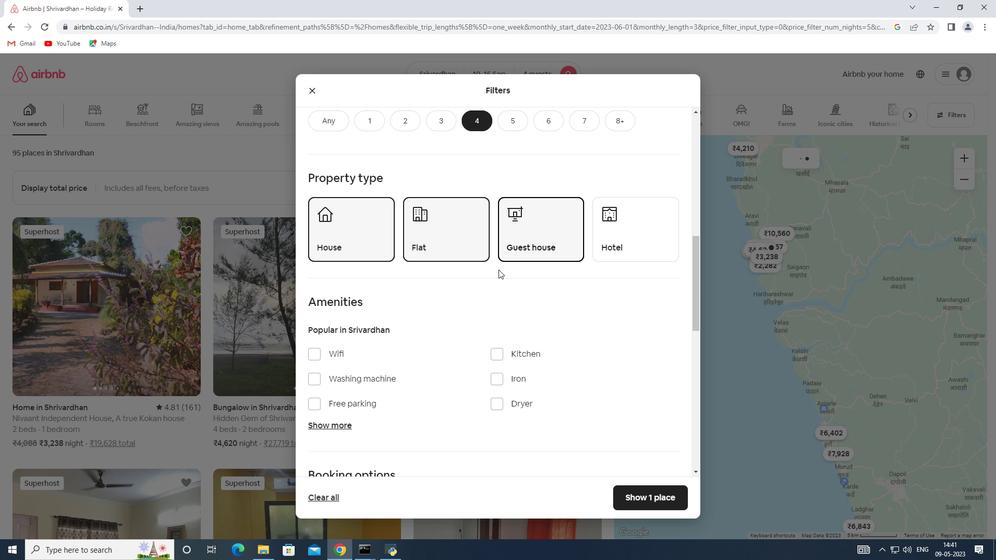 
Action: Mouse scrolled (477, 279) with delta (0, 0)
Screenshot: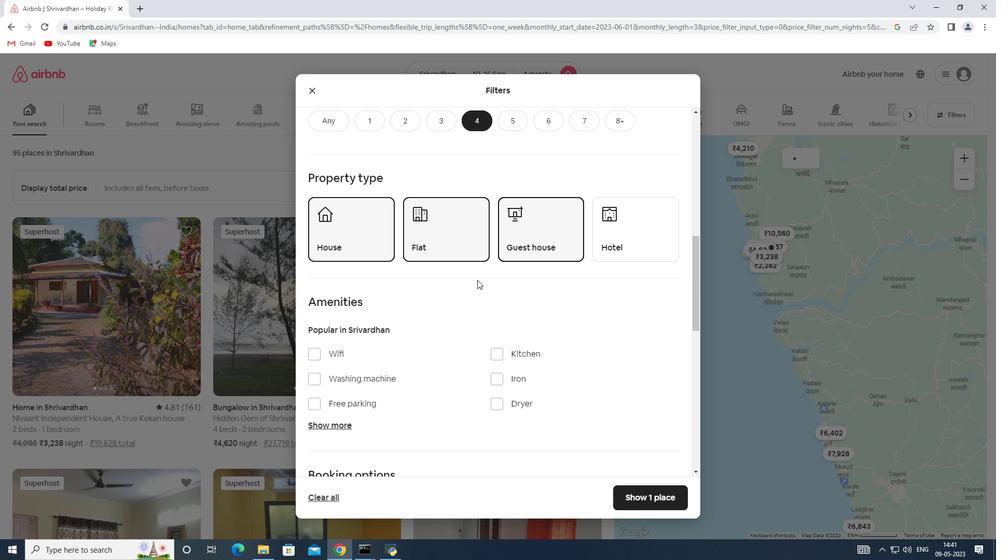 
Action: Mouse scrolled (477, 279) with delta (0, 0)
Screenshot: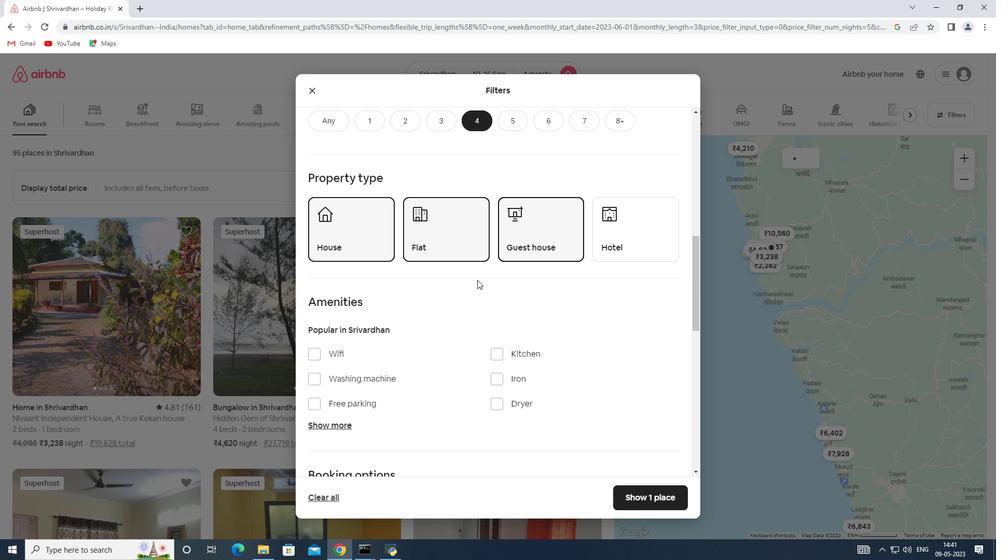 
Action: Mouse moved to (310, 318)
Screenshot: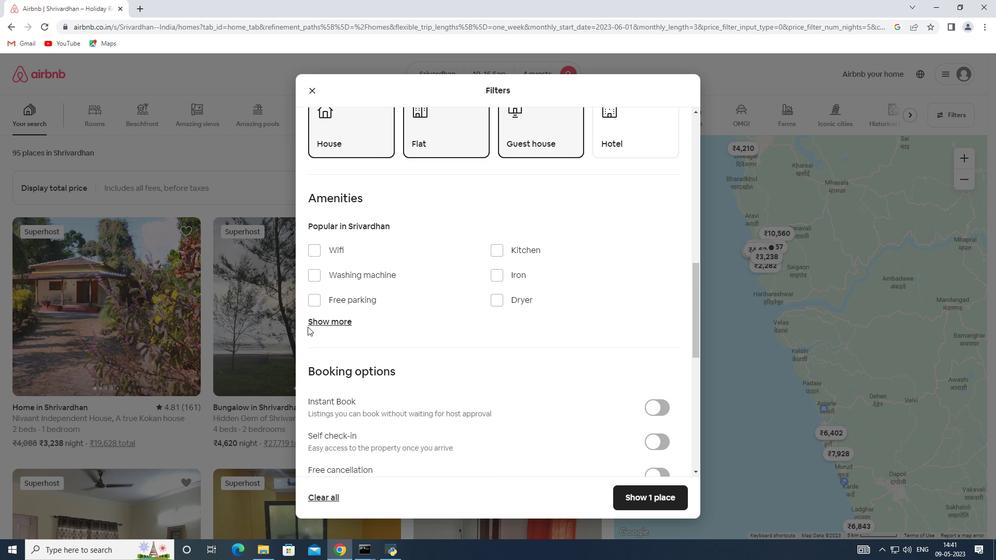 
Action: Mouse pressed left at (310, 318)
Screenshot: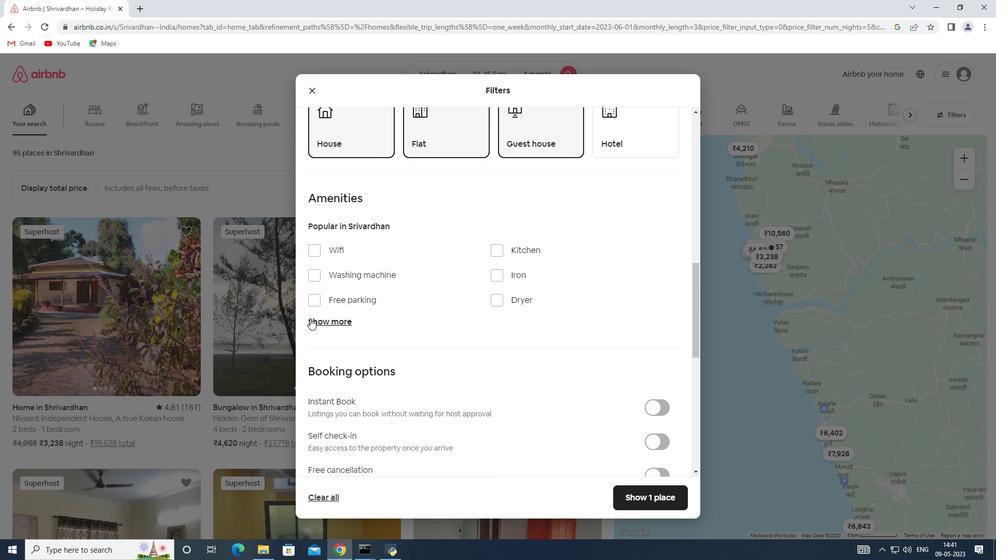 
Action: Mouse moved to (330, 253)
Screenshot: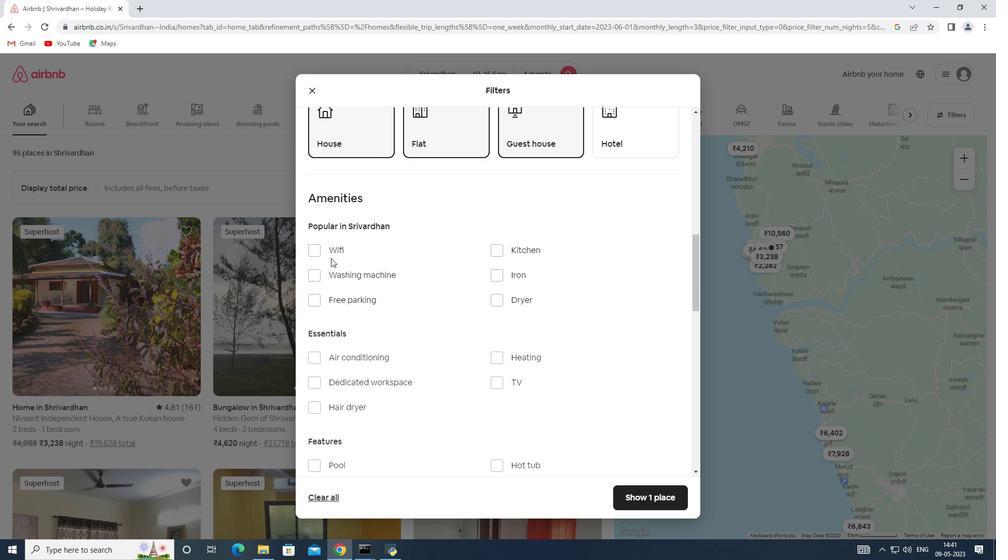 
Action: Mouse pressed left at (330, 253)
Screenshot: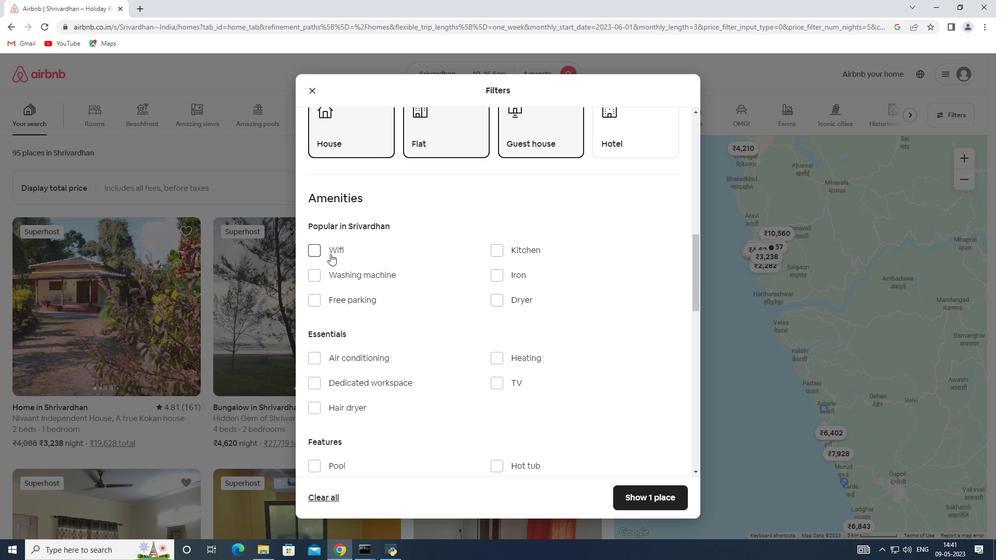 
Action: Mouse moved to (410, 294)
Screenshot: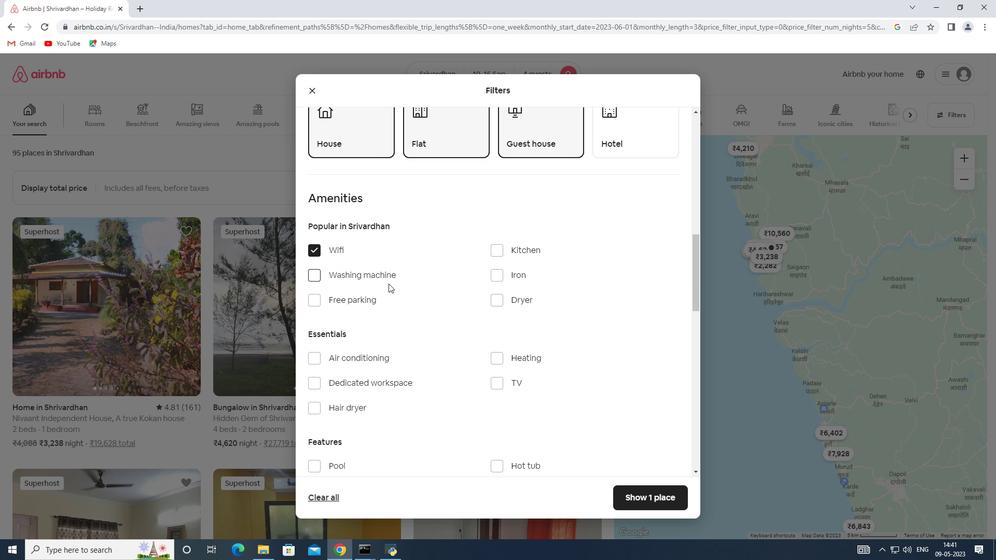 
Action: Mouse scrolled (410, 294) with delta (0, 0)
Screenshot: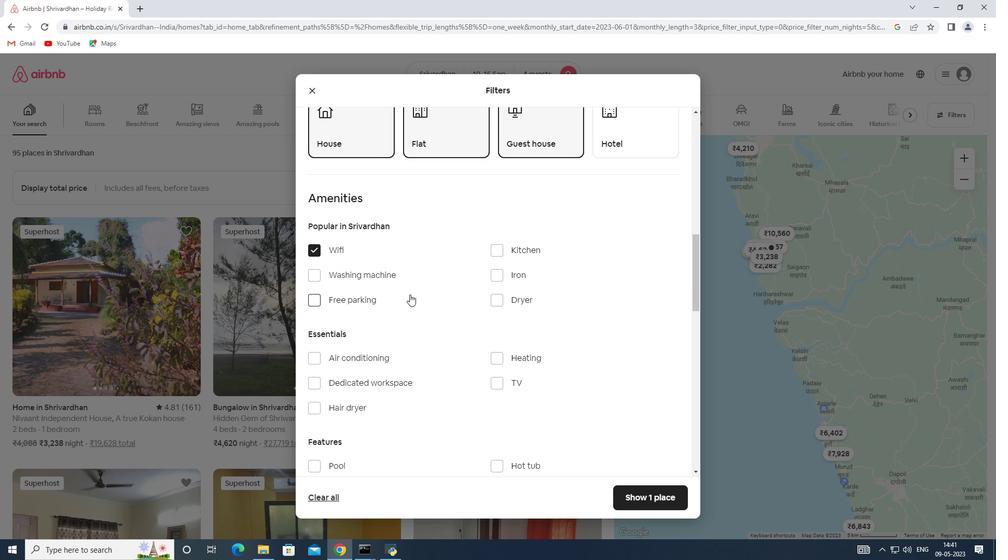 
Action: Mouse moved to (494, 329)
Screenshot: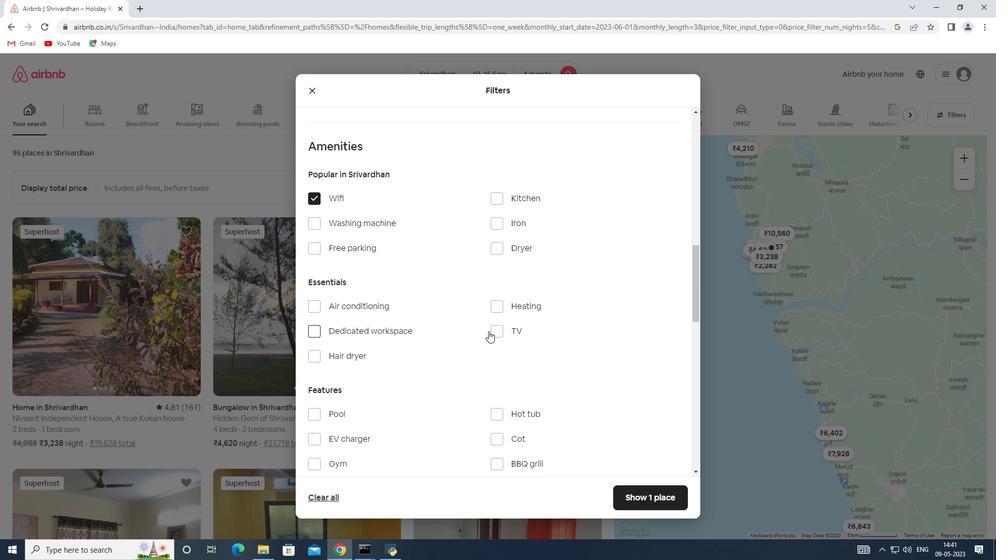 
Action: Mouse pressed left at (494, 329)
Screenshot: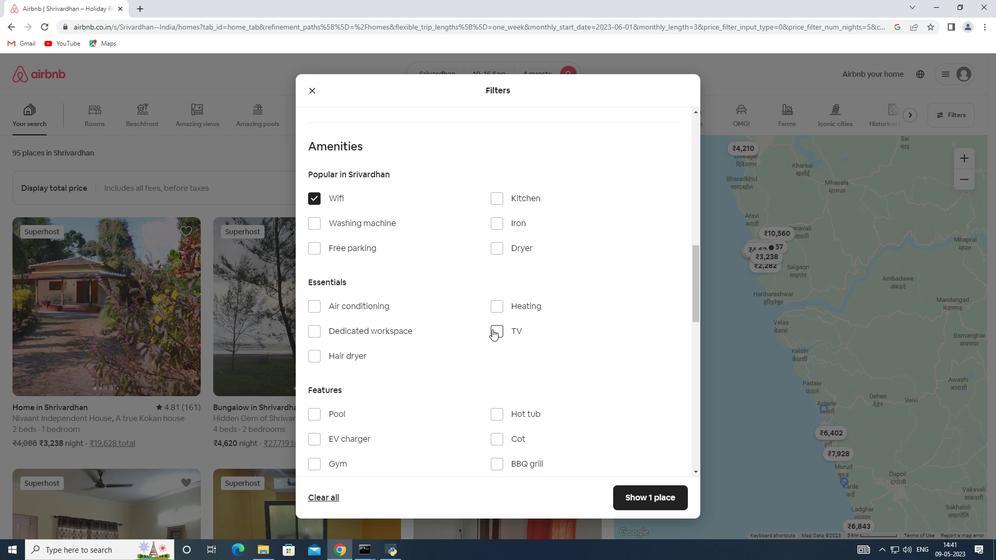 
Action: Mouse moved to (316, 252)
Screenshot: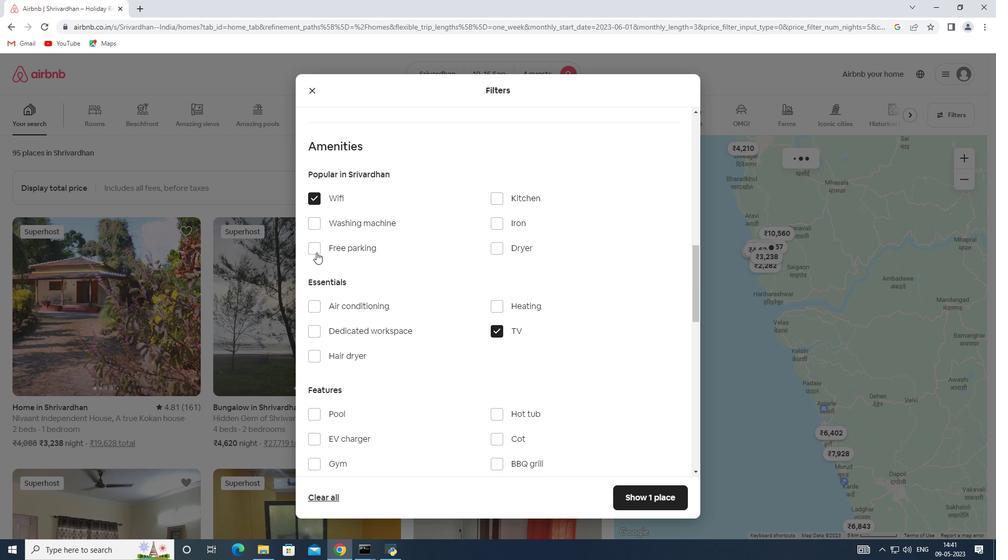 
Action: Mouse pressed left at (316, 252)
Screenshot: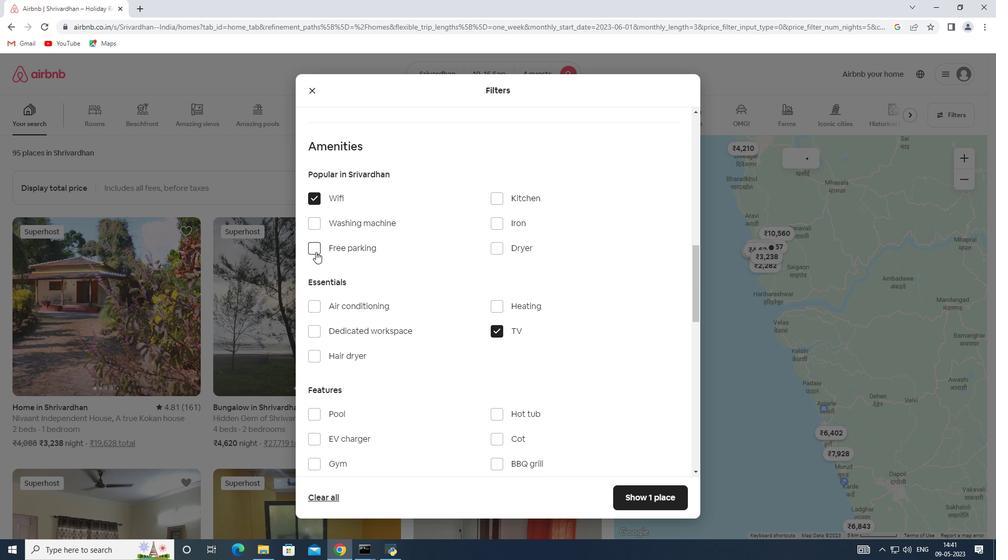 
Action: Mouse moved to (429, 307)
Screenshot: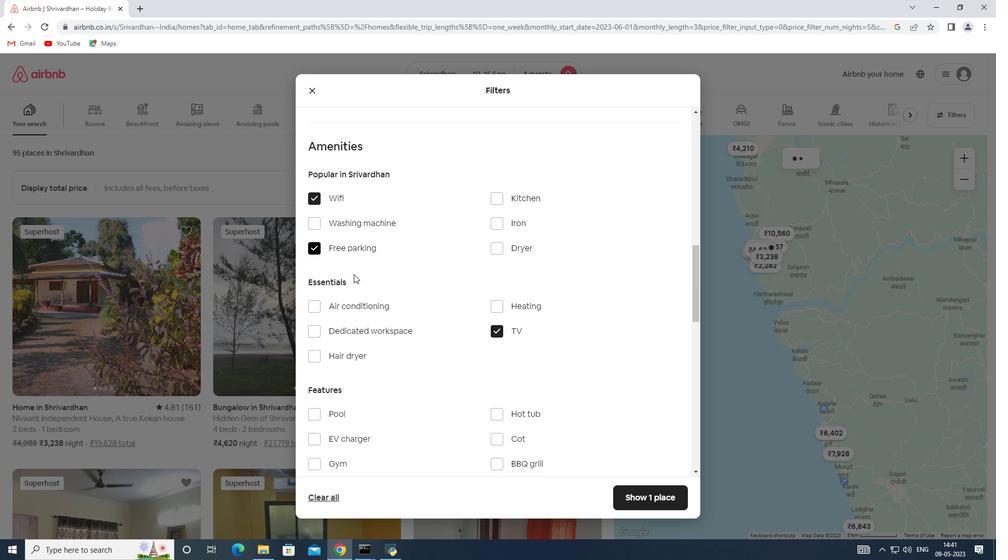 
Action: Mouse scrolled (429, 306) with delta (0, 0)
Screenshot: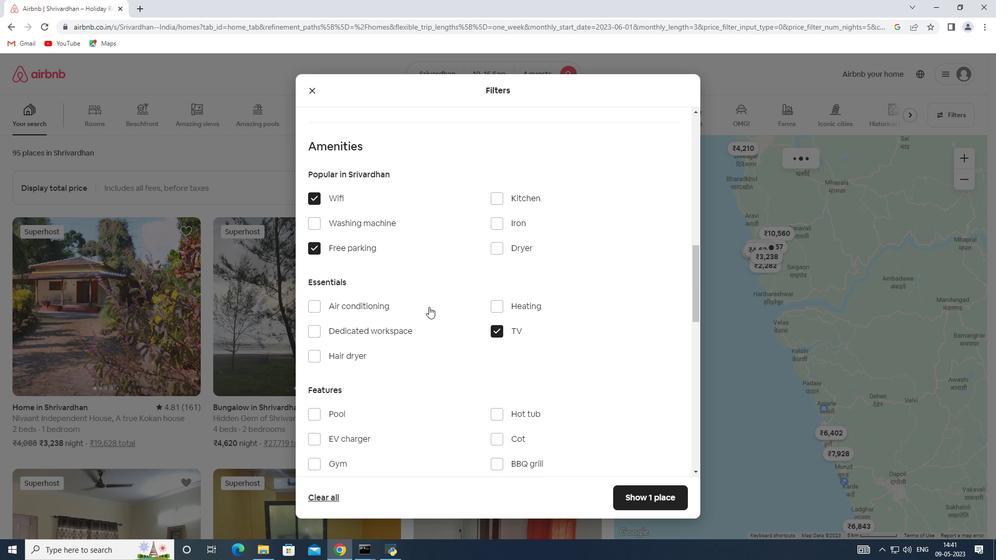 
Action: Mouse scrolled (429, 306) with delta (0, 0)
Screenshot: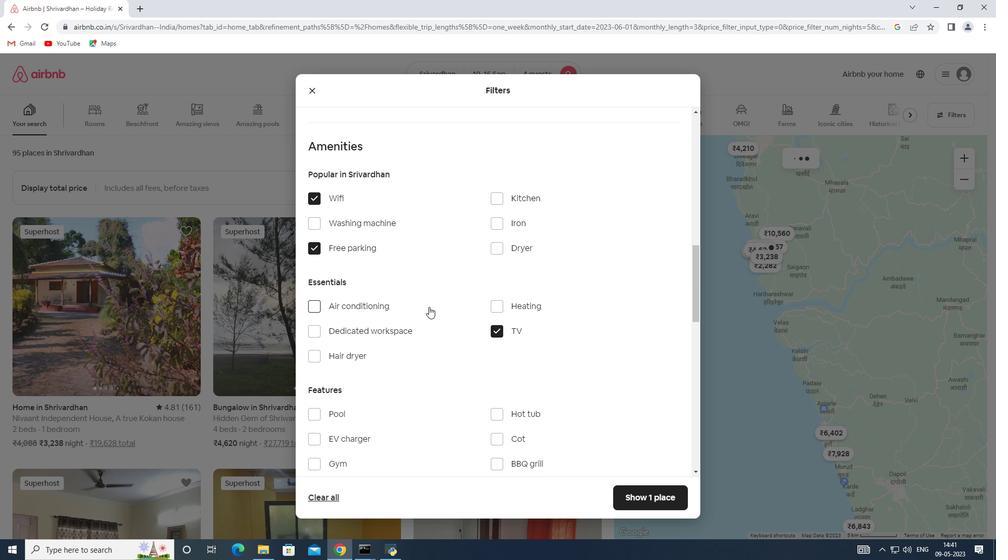 
Action: Mouse moved to (314, 363)
Screenshot: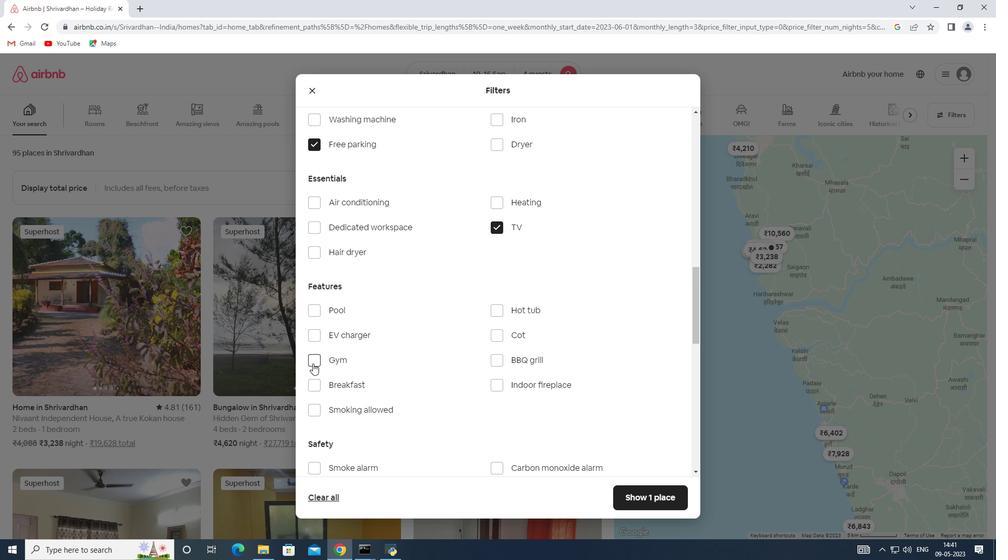 
Action: Mouse pressed left at (314, 363)
Screenshot: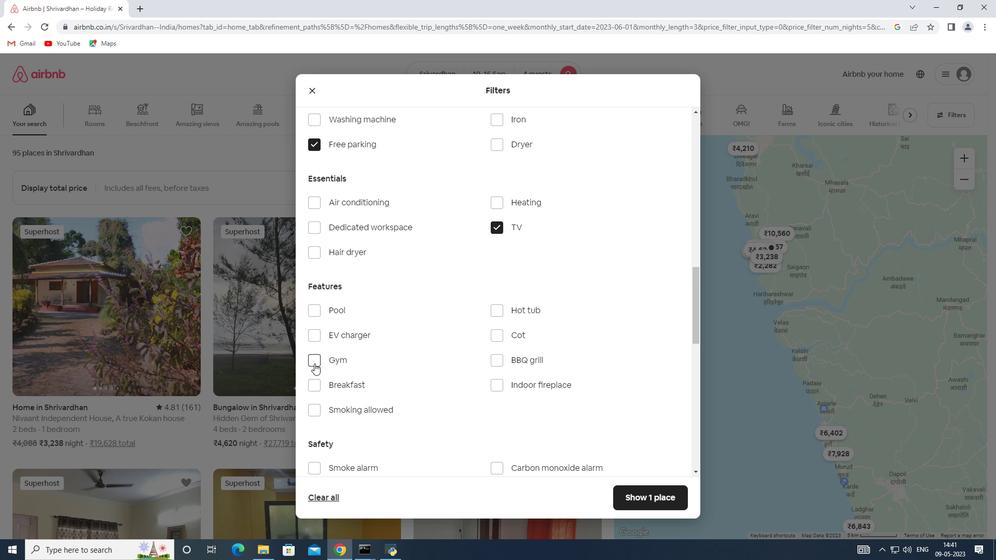 
Action: Mouse moved to (312, 390)
Screenshot: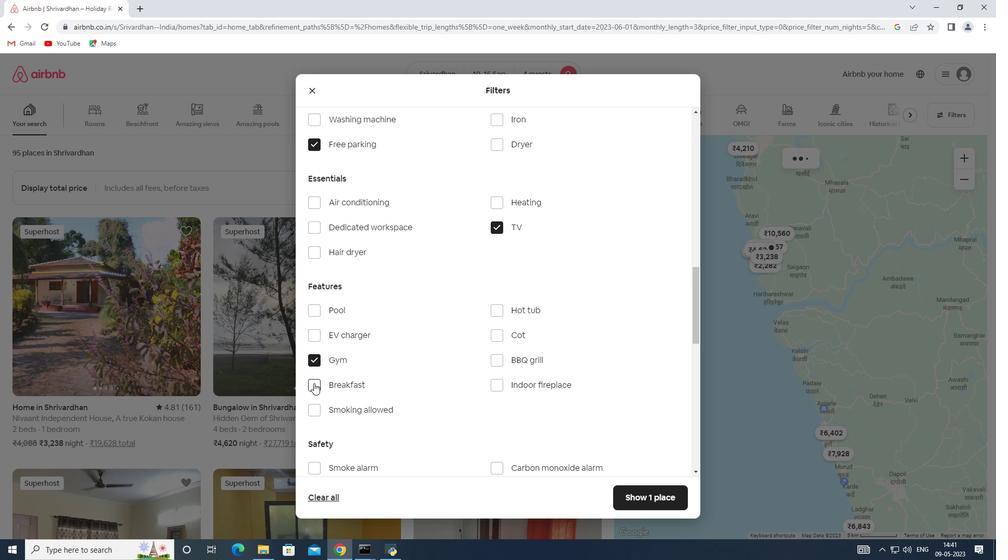 
Action: Mouse pressed left at (312, 390)
Screenshot: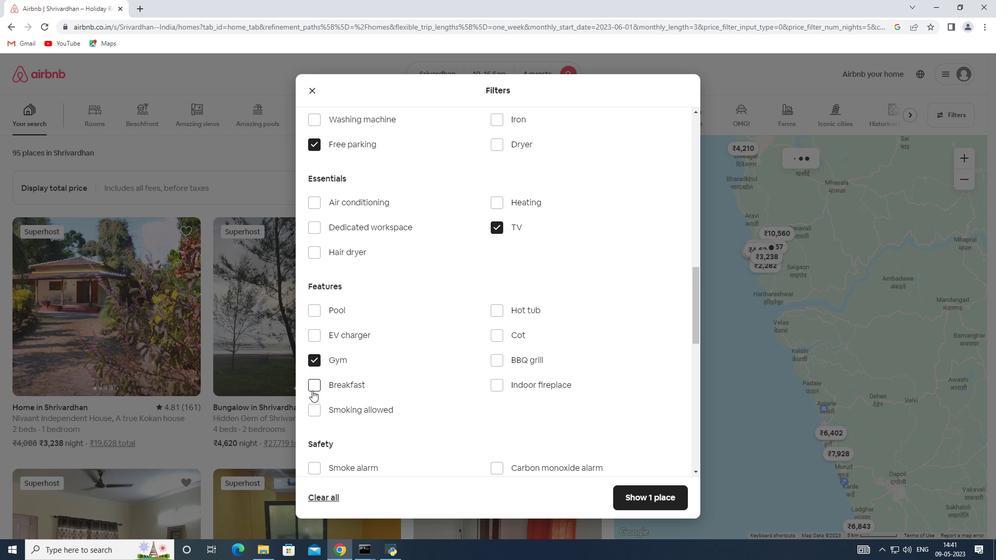 
Action: Mouse moved to (413, 371)
Screenshot: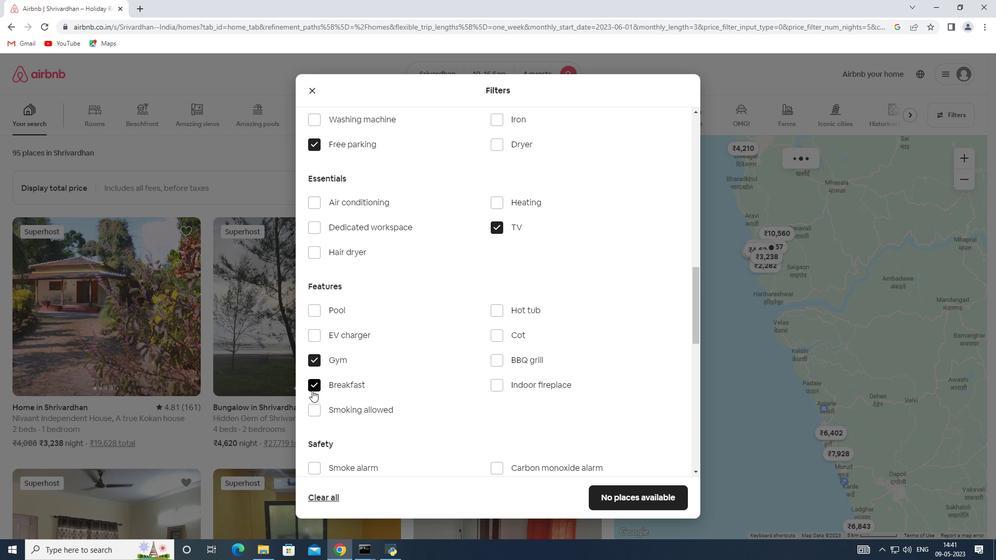 
Action: Mouse scrolled (413, 371) with delta (0, 0)
Screenshot: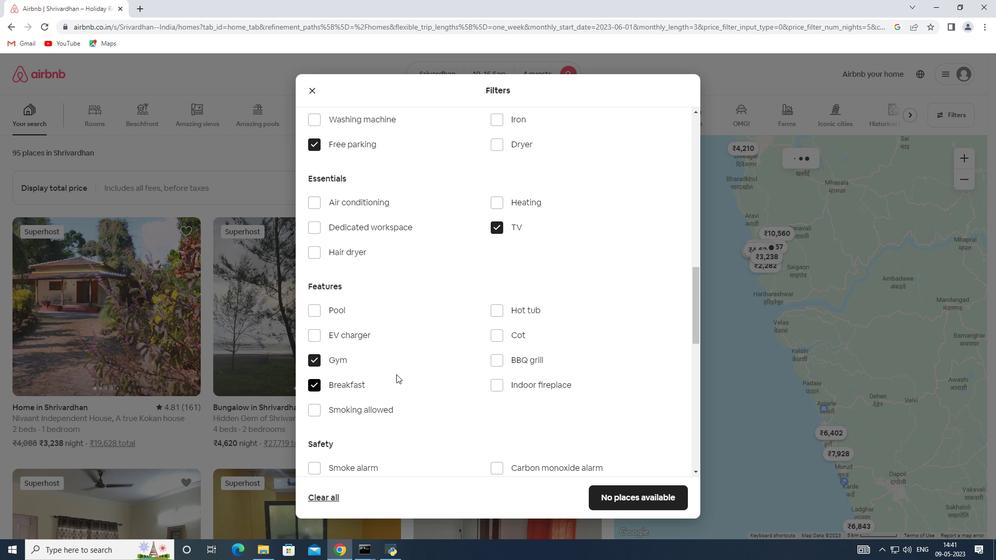 
Action: Mouse scrolled (413, 371) with delta (0, 0)
Screenshot: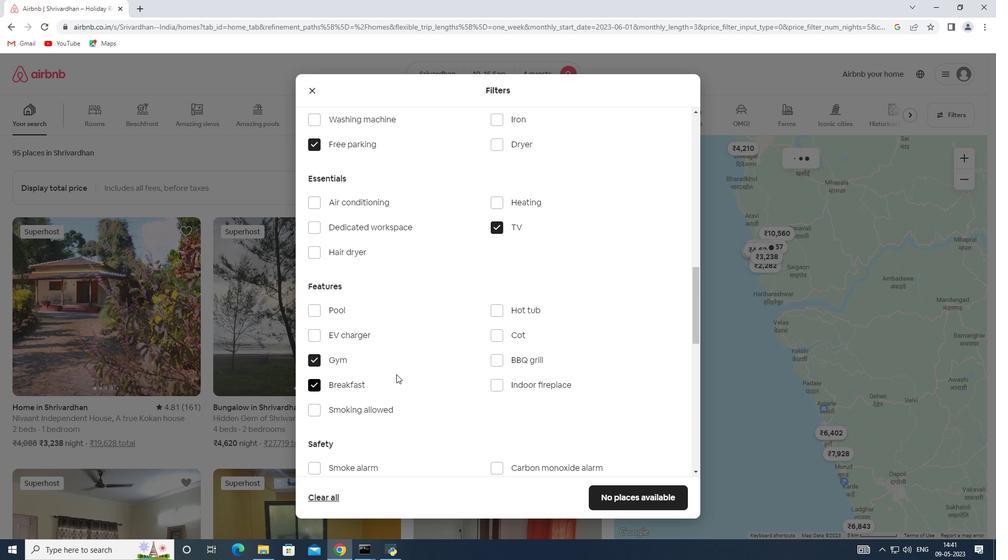 
Action: Mouse scrolled (413, 371) with delta (0, 0)
Screenshot: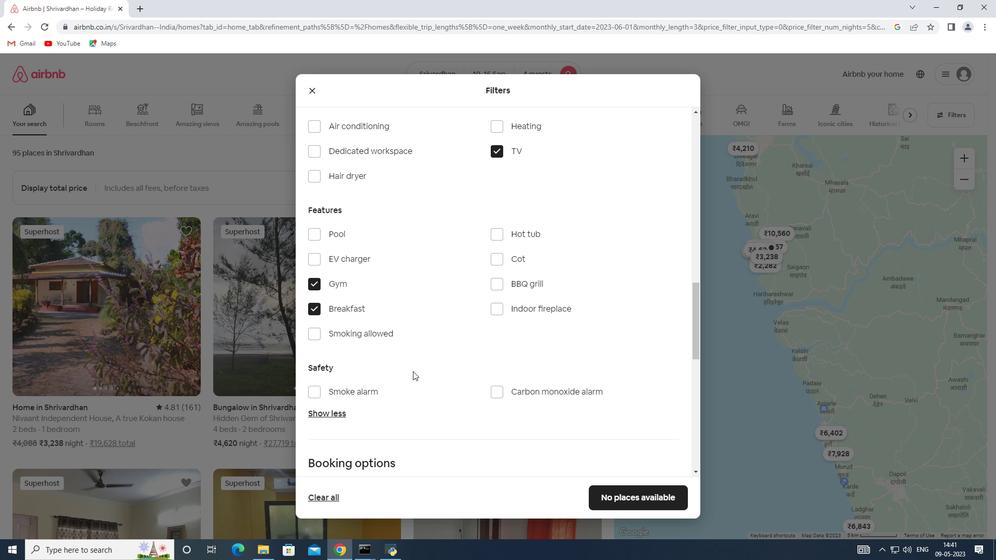 
Action: Mouse scrolled (413, 371) with delta (0, 0)
Screenshot: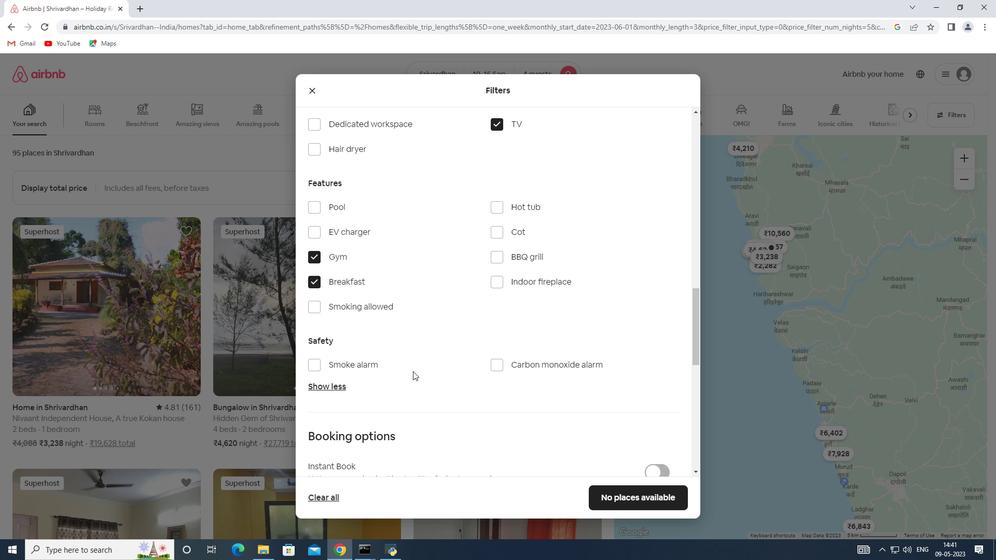 
Action: Mouse scrolled (413, 371) with delta (0, 0)
Screenshot: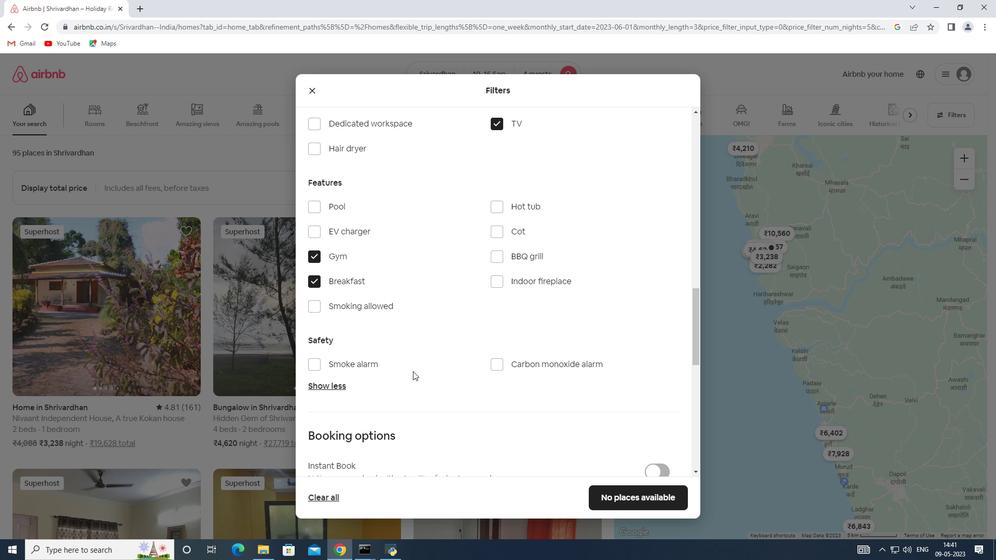 
Action: Mouse moved to (478, 360)
Screenshot: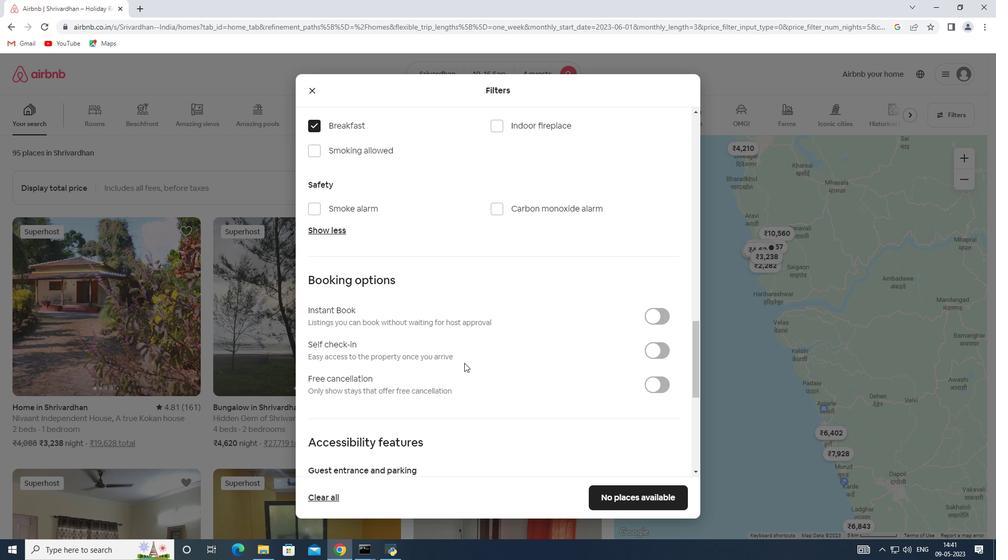 
Action: Mouse scrolled (478, 360) with delta (0, 0)
Screenshot: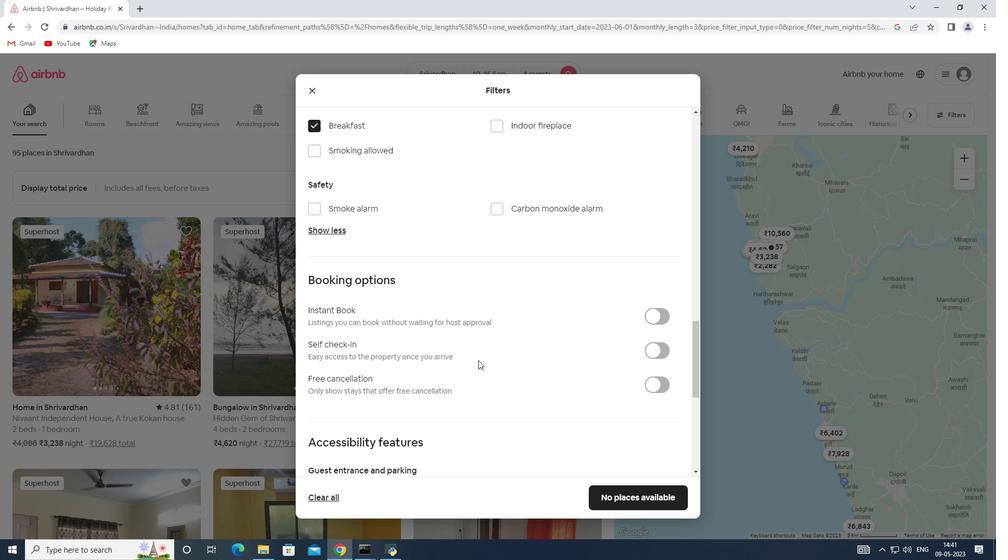 
Action: Mouse moved to (665, 295)
Screenshot: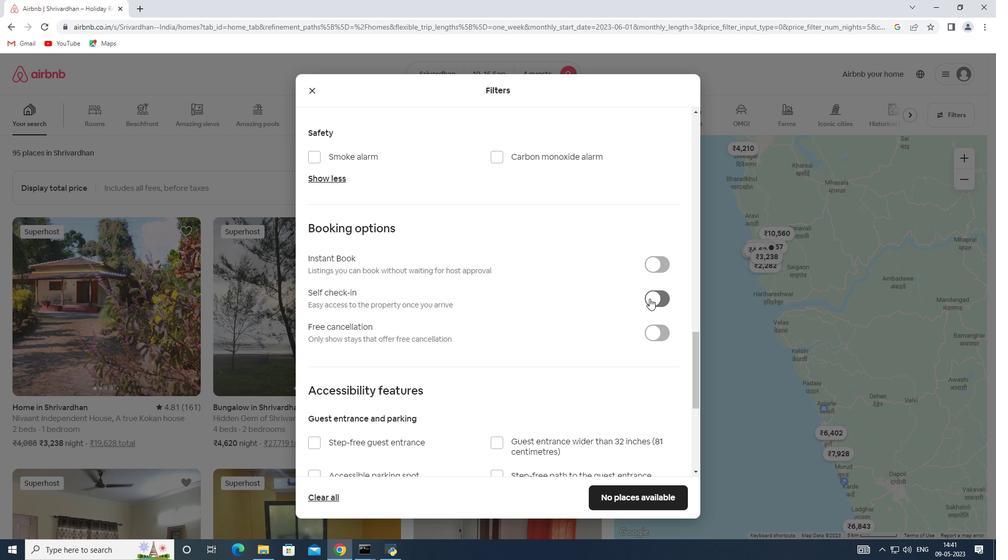 
Action: Mouse pressed left at (665, 295)
Screenshot: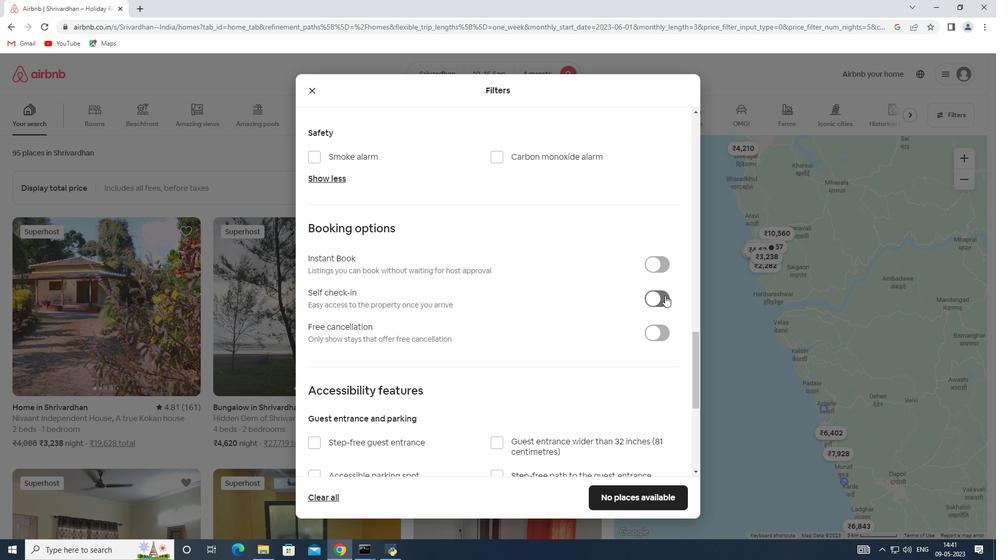 
Action: Mouse moved to (386, 362)
Screenshot: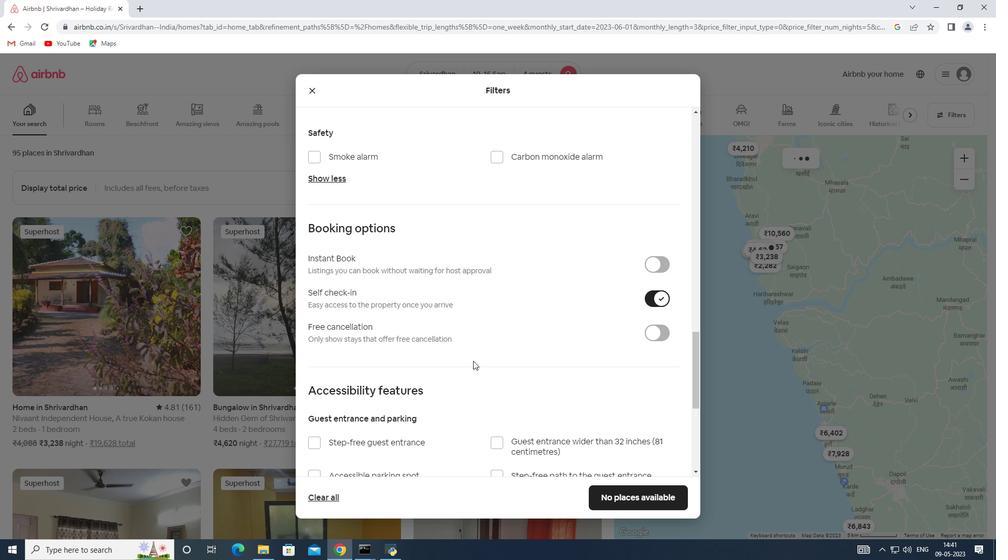
Action: Mouse scrolled (386, 362) with delta (0, 0)
Screenshot: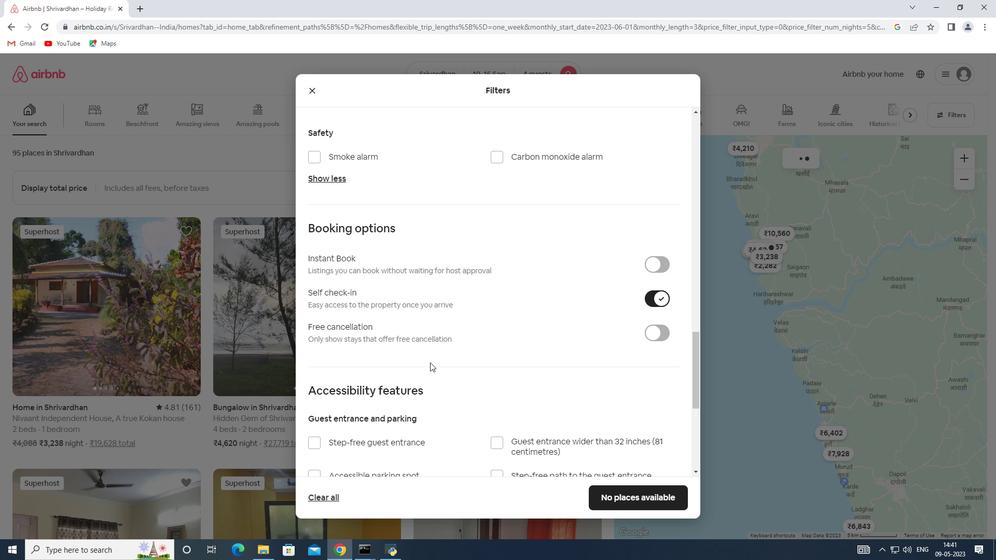 
Action: Mouse scrolled (386, 362) with delta (0, 0)
Screenshot: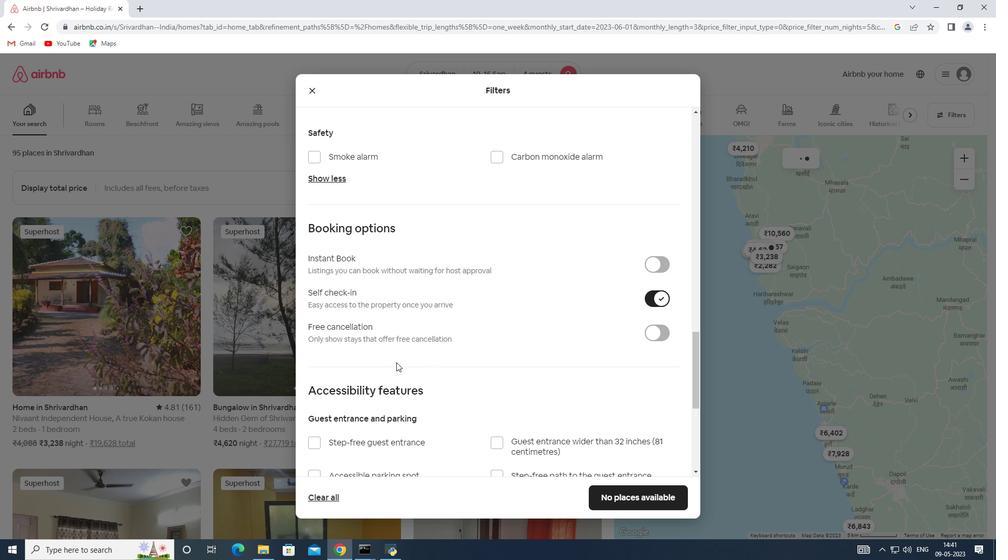 
Action: Mouse scrolled (386, 362) with delta (0, 0)
Screenshot: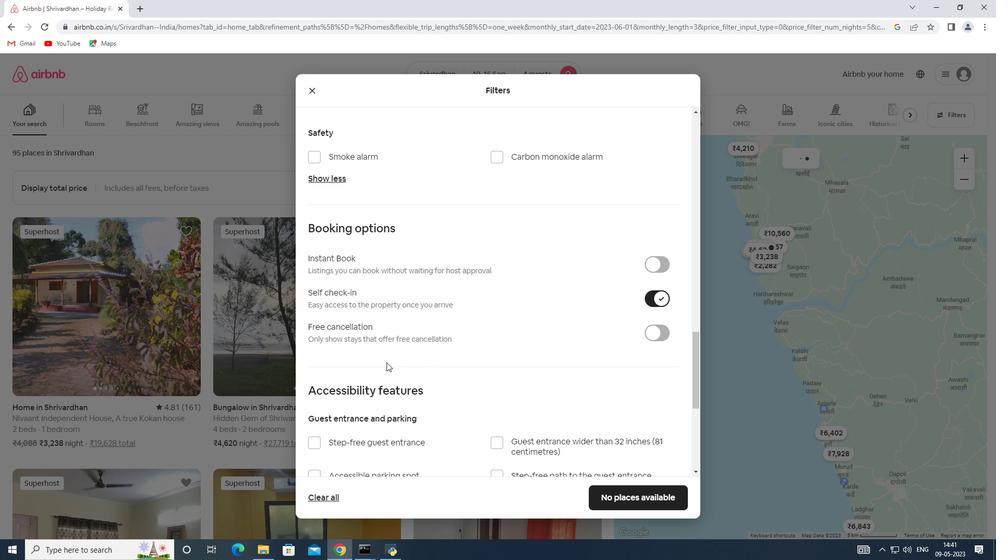 
Action: Mouse moved to (386, 362)
Screenshot: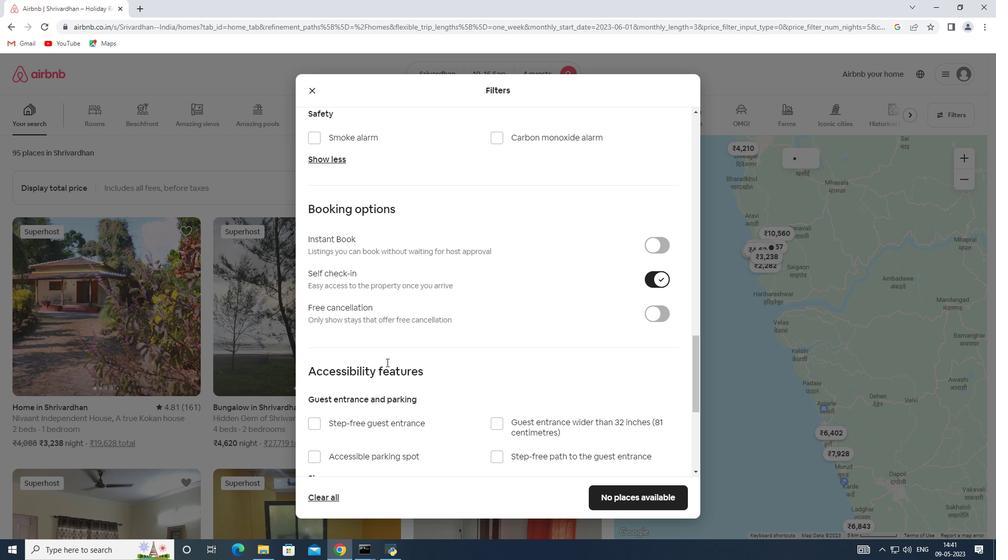 
Action: Mouse scrolled (386, 362) with delta (0, 0)
Screenshot: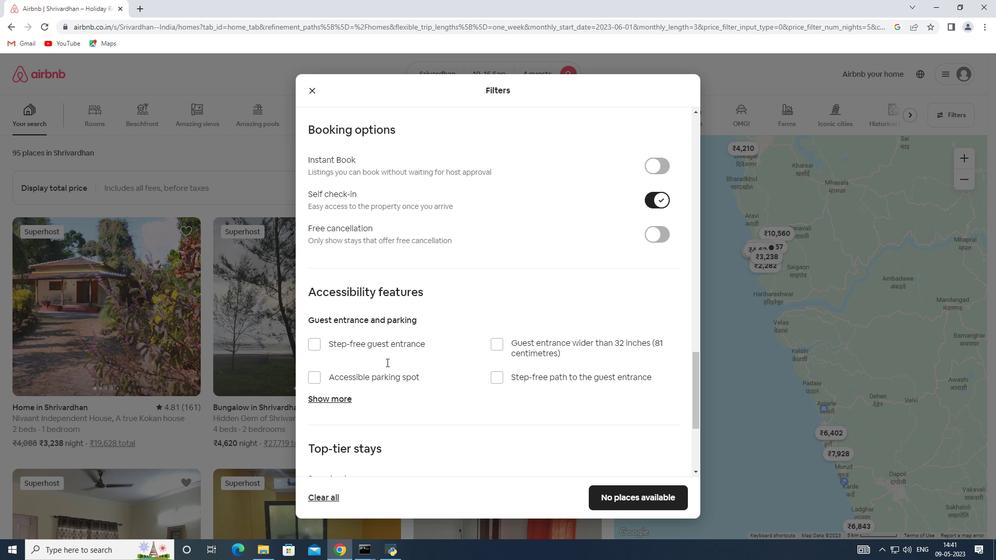 
Action: Mouse scrolled (386, 362) with delta (0, 0)
Screenshot: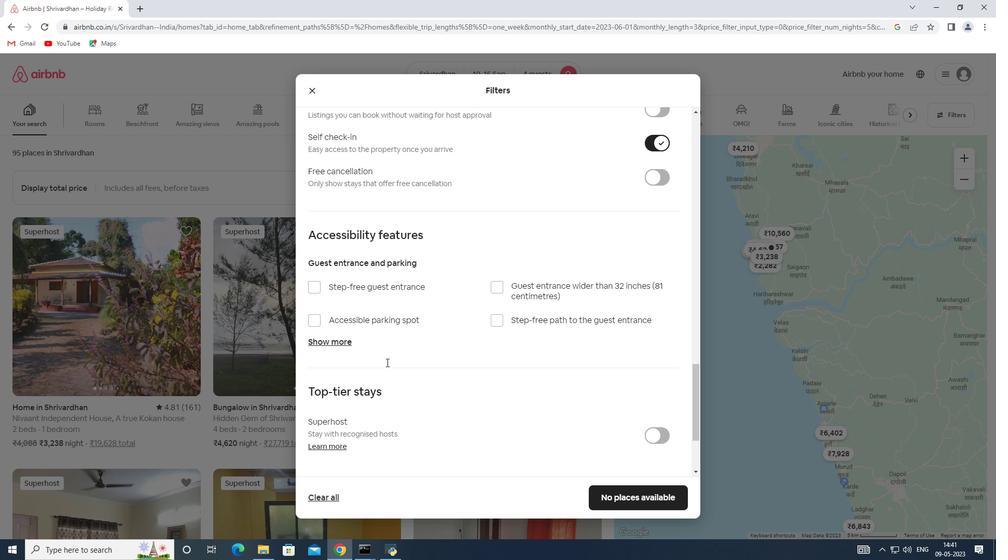 
Action: Mouse moved to (470, 397)
Screenshot: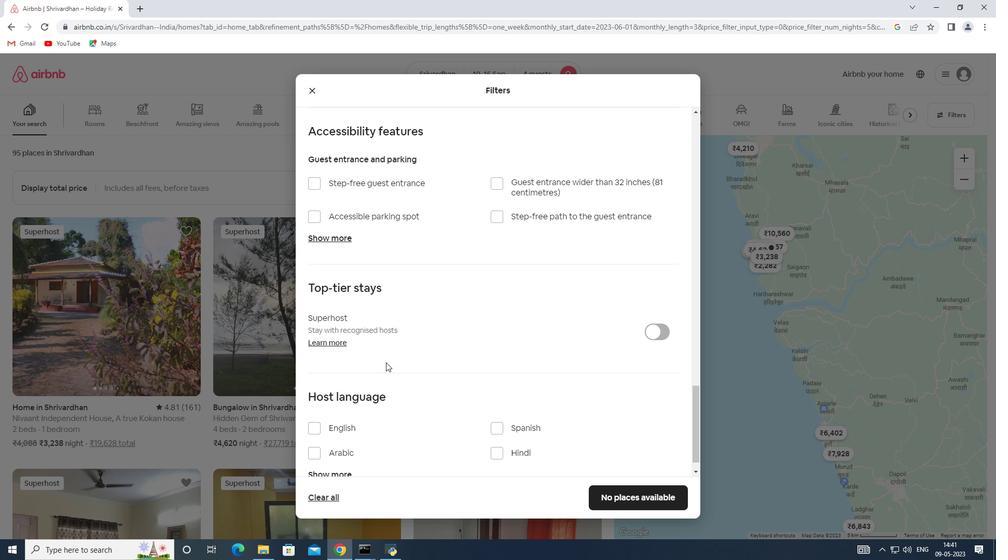 
Action: Mouse scrolled (470, 397) with delta (0, 0)
Screenshot: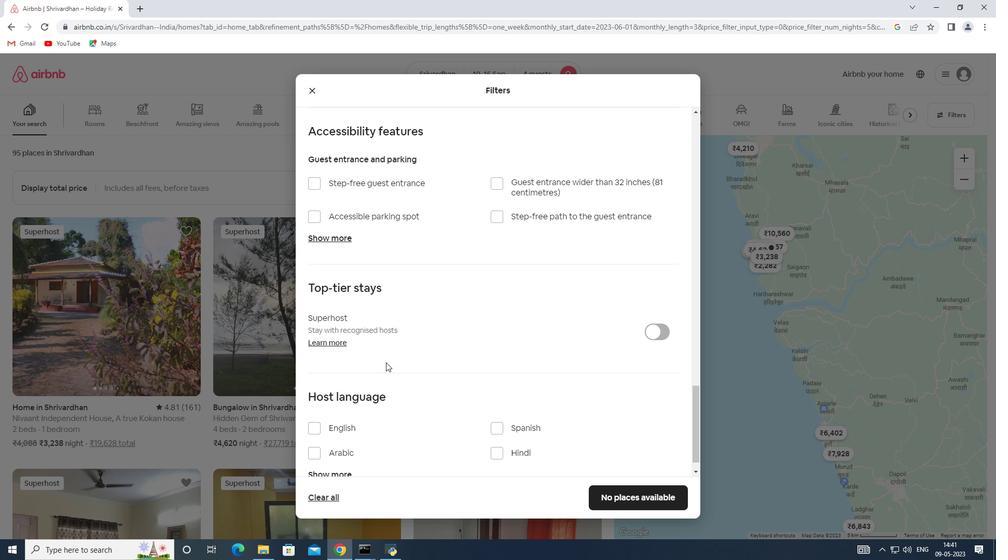 
Action: Mouse moved to (323, 403)
Screenshot: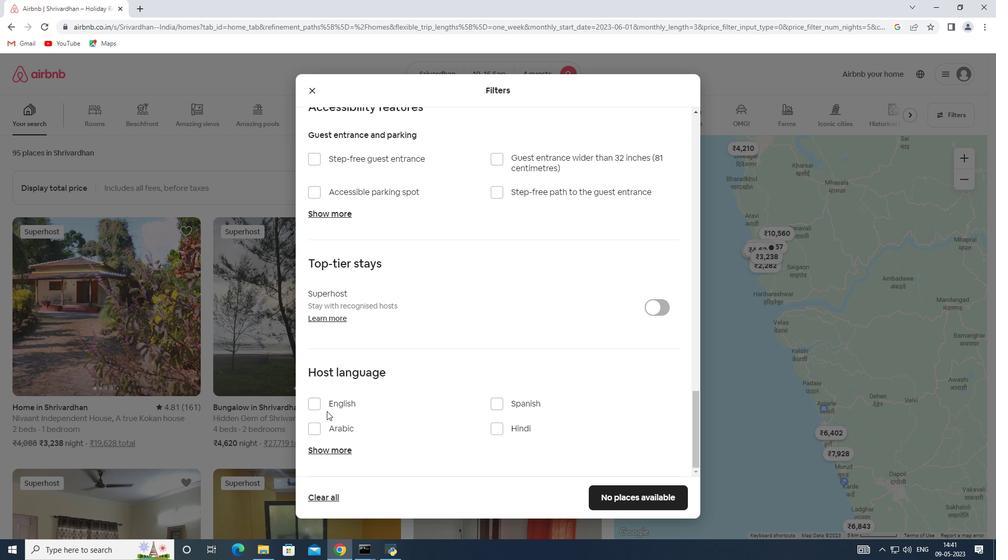 
Action: Mouse pressed left at (323, 403)
Screenshot: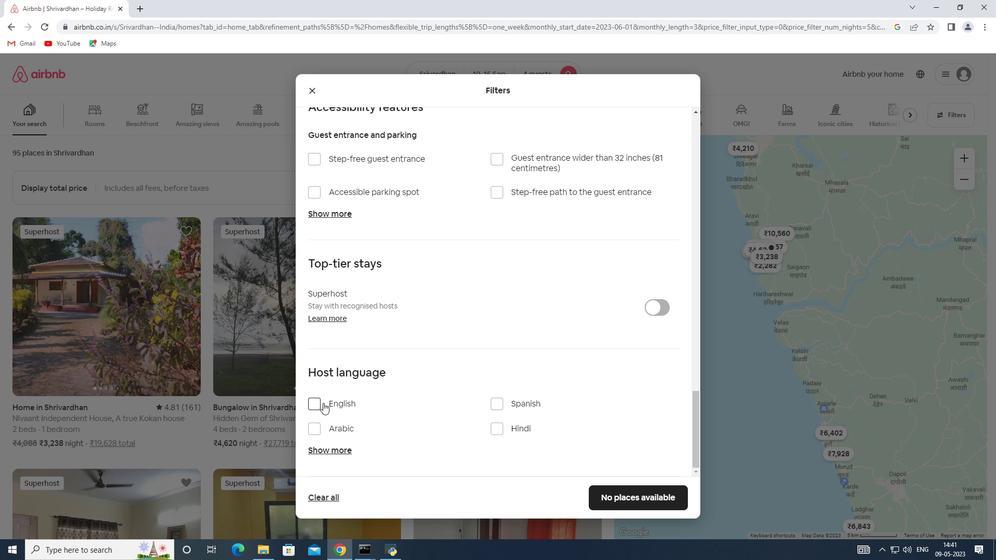 
Action: Mouse moved to (630, 494)
Screenshot: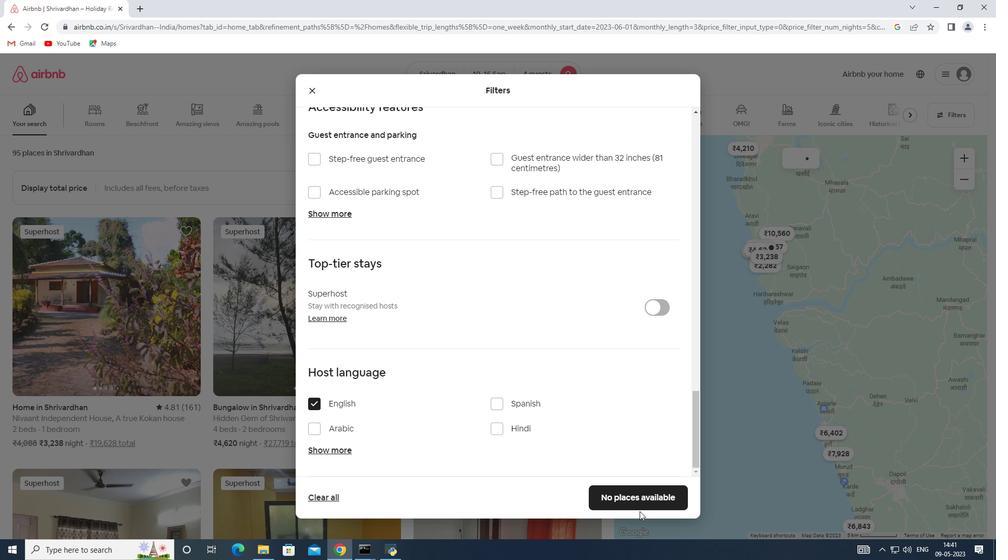 
Action: Mouse pressed left at (630, 494)
Screenshot: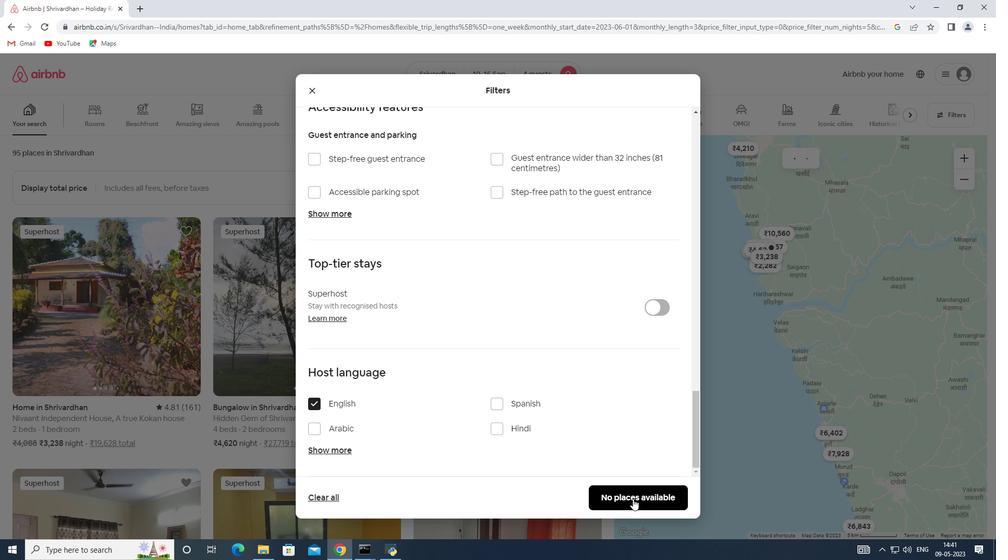
Action: Mouse moved to (628, 494)
Screenshot: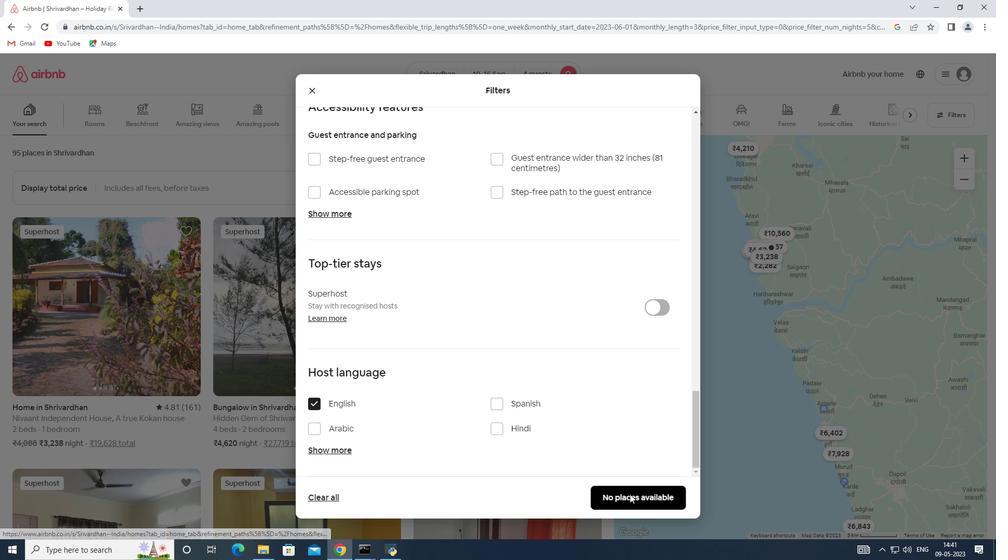 
